 Task: Add Attachment from "Attach a link" to Card Card0000000112 in Board Board0000000028 in Workspace WS0000000010 in Trello. Add Cover Red to Card Card0000000112 in Board Board0000000028 in Workspace WS0000000010 in Trello. Add "Join Card" Button Button0000000112  to Card Card0000000112 in Board Board0000000028 in Workspace WS0000000010 in Trello. Add Description DS0000000112 to Card Card0000000112 in Board Board0000000028 in Workspace WS0000000010 in Trello. Add Comment CM0000000112 to Card Card0000000112 in Board Board0000000028 in Workspace WS0000000010 in Trello
Action: Mouse moved to (637, 80)
Screenshot: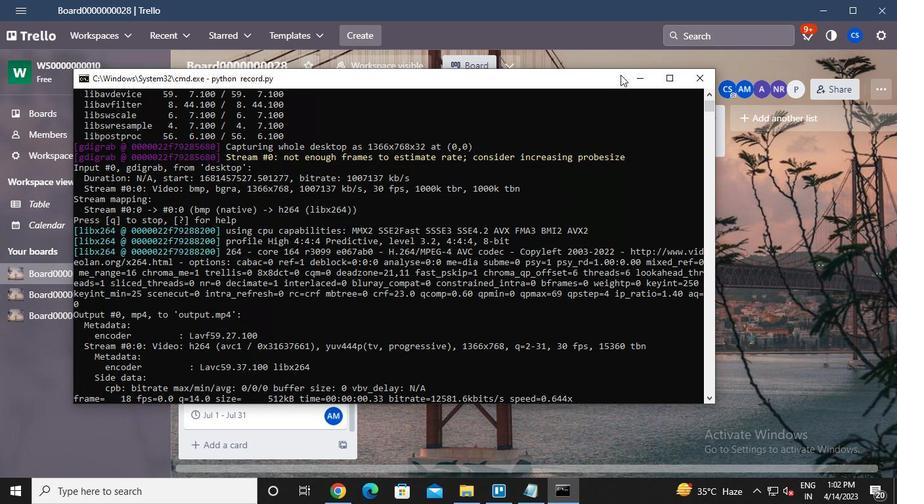 
Action: Mouse pressed left at (637, 80)
Screenshot: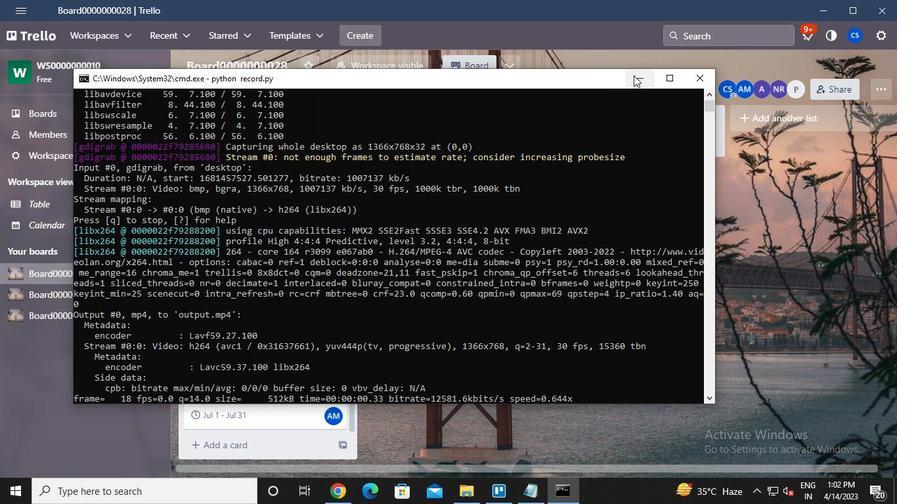 
Action: Mouse moved to (258, 385)
Screenshot: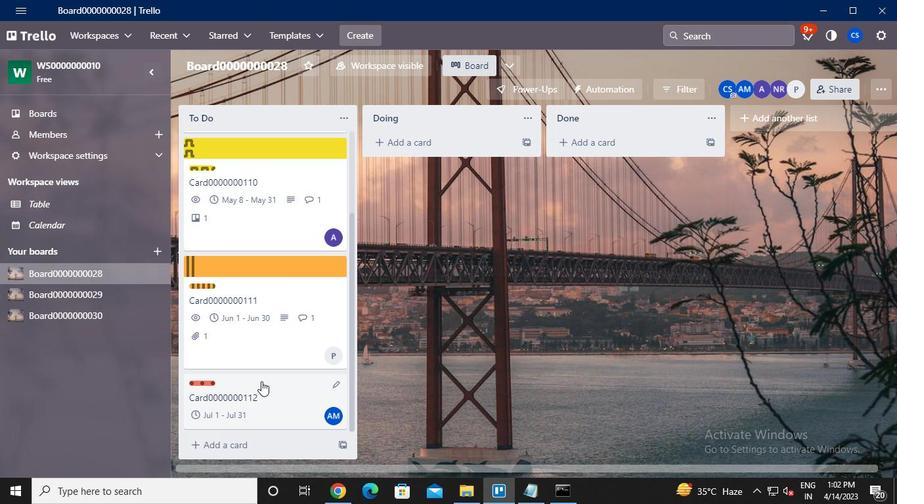 
Action: Mouse pressed left at (258, 385)
Screenshot: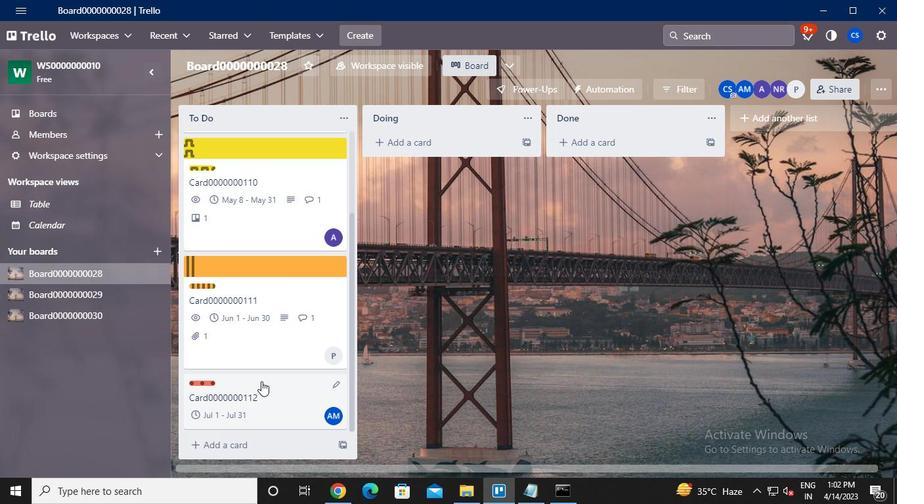 
Action: Mouse moved to (623, 272)
Screenshot: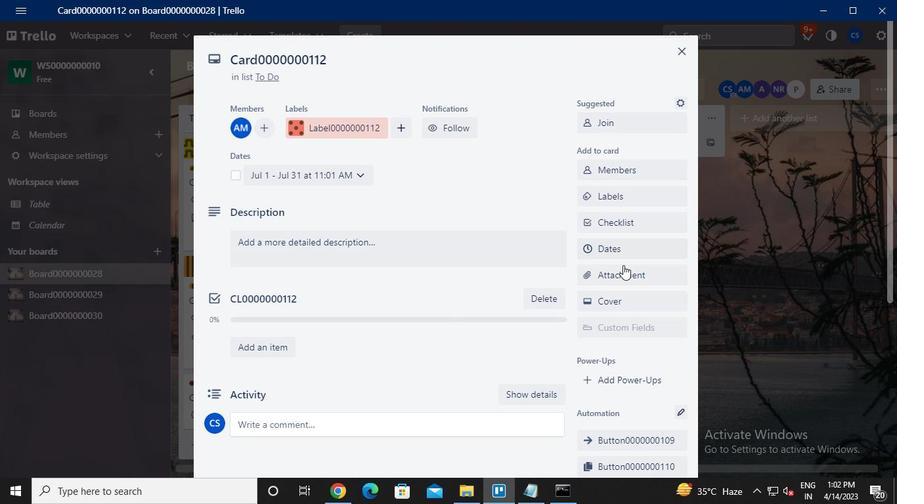 
Action: Mouse pressed left at (623, 272)
Screenshot: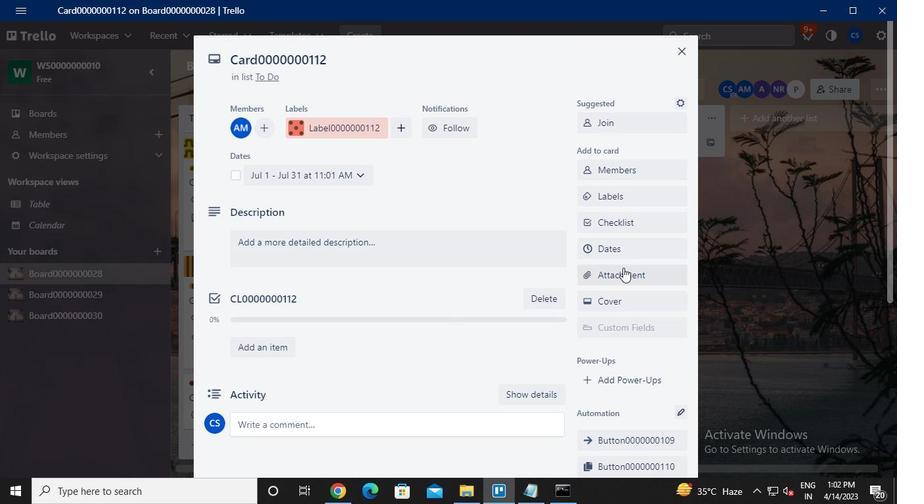 
Action: Mouse moved to (634, 282)
Screenshot: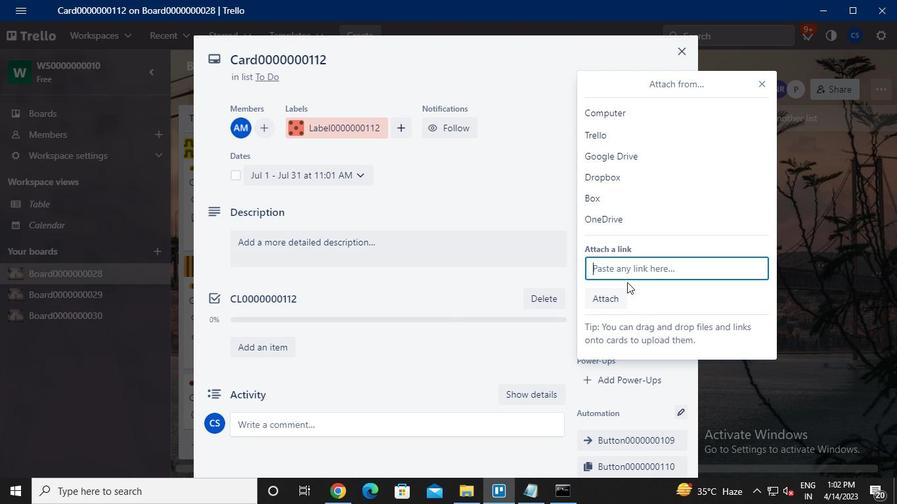 
Action: Keyboard Key.ctrl_l
Screenshot: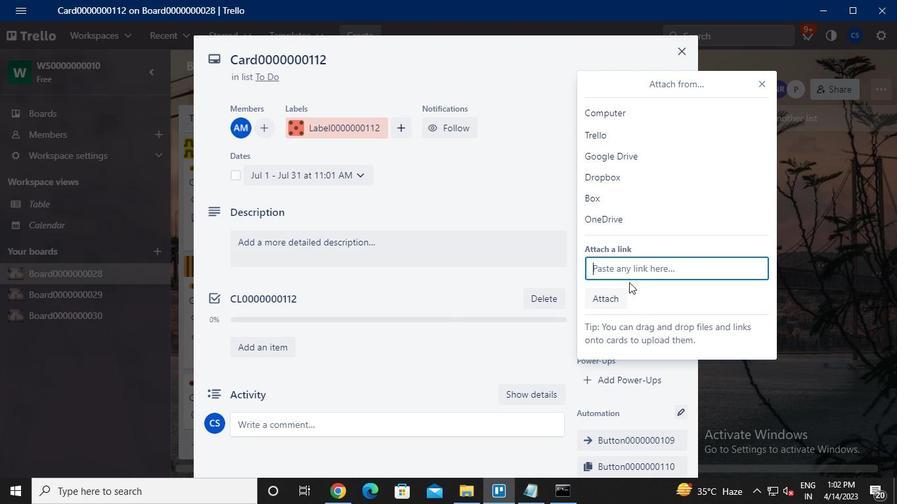 
Action: Keyboard Key.ctrl_l
Screenshot: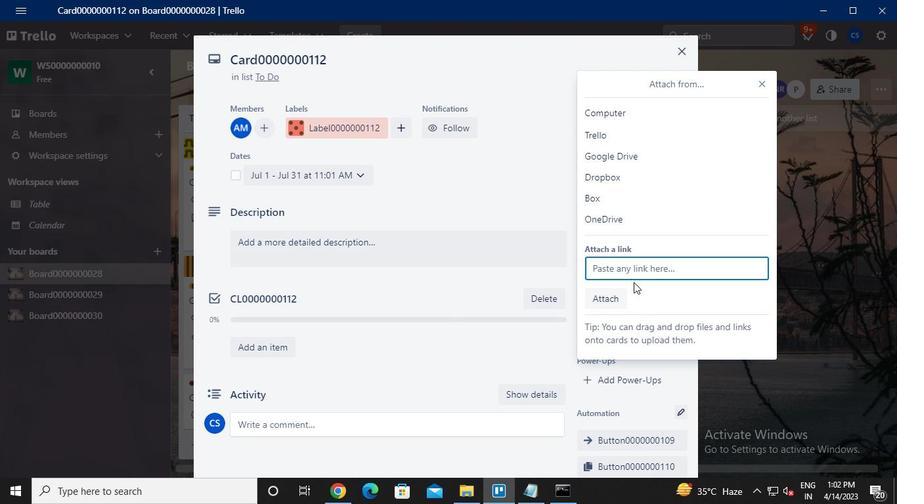 
Action: Keyboard Key.ctrl_l
Screenshot: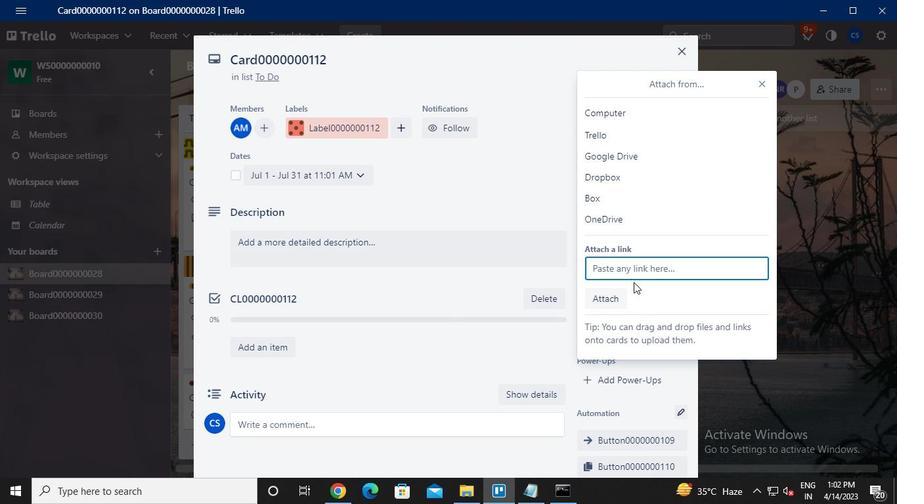 
Action: Keyboard \x16
Screenshot: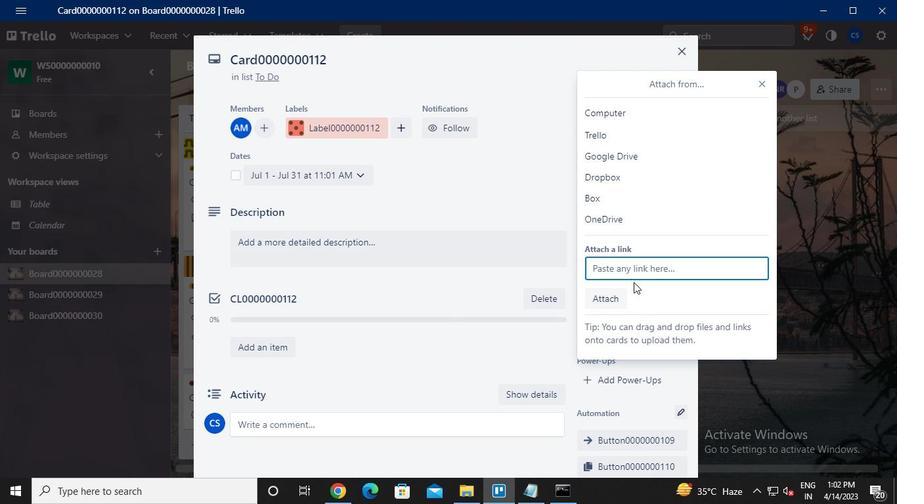 
Action: Mouse moved to (611, 342)
Screenshot: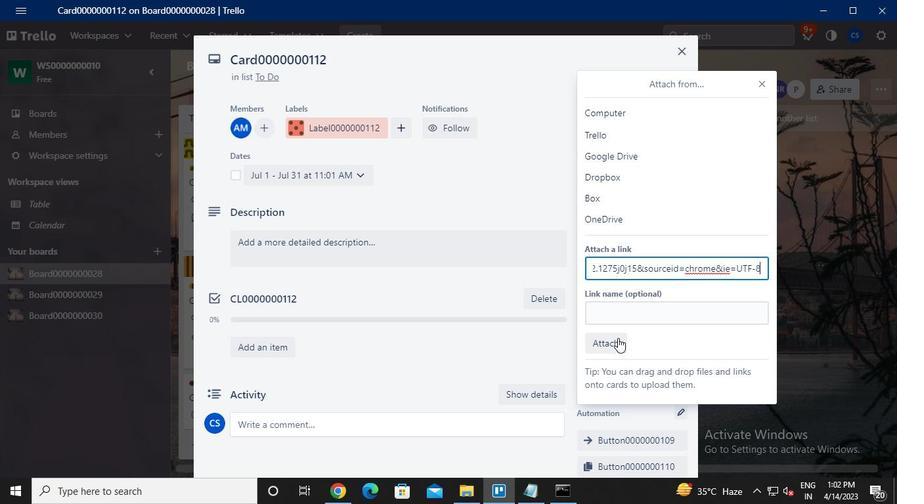 
Action: Mouse pressed left at (611, 342)
Screenshot: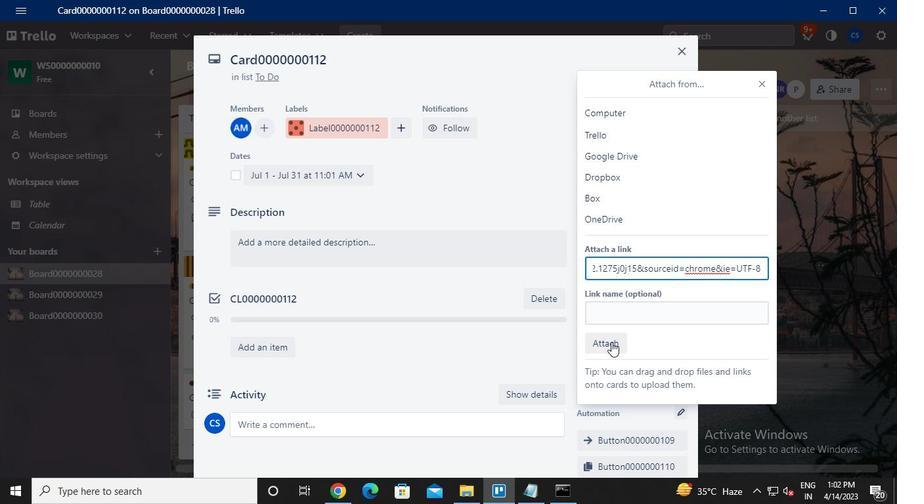 
Action: Mouse moved to (618, 296)
Screenshot: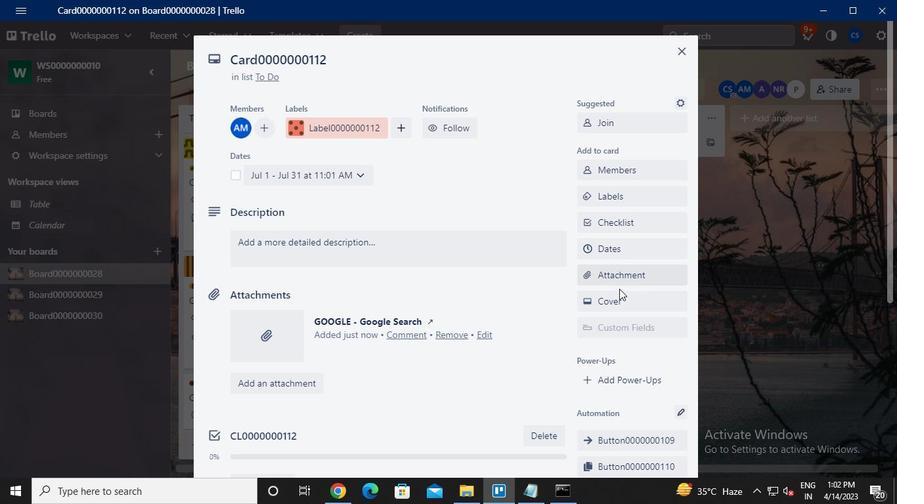 
Action: Mouse pressed left at (618, 296)
Screenshot: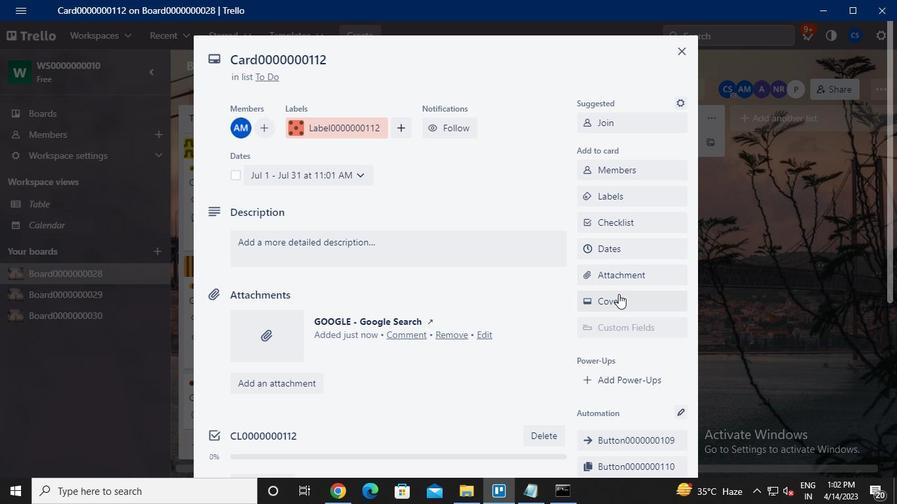 
Action: Mouse moved to (708, 216)
Screenshot: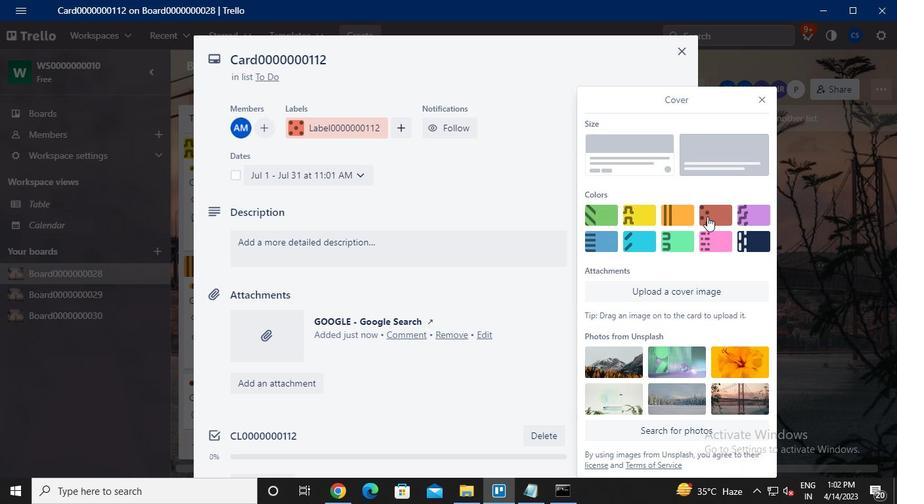 
Action: Mouse pressed left at (708, 216)
Screenshot: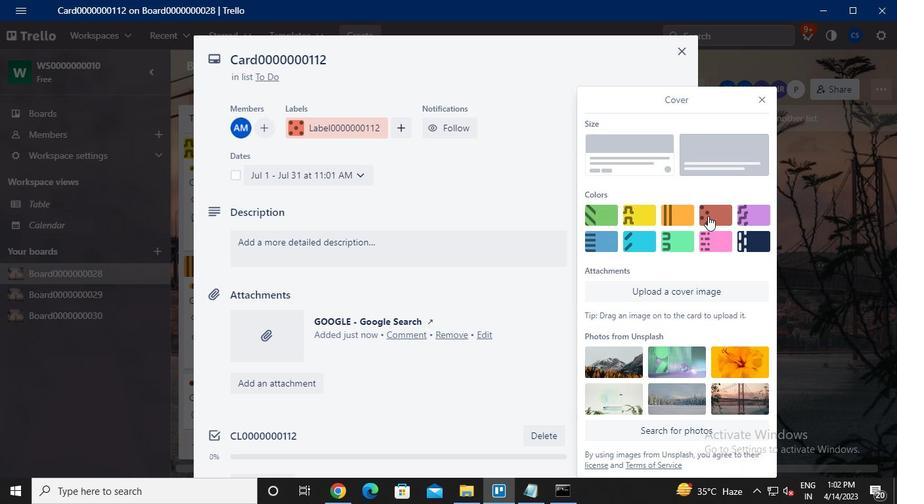 
Action: Mouse moved to (760, 74)
Screenshot: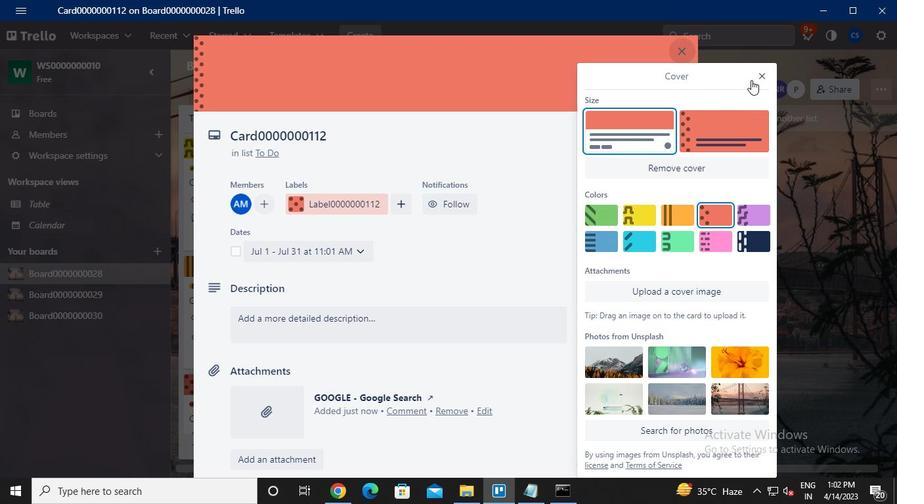 
Action: Mouse pressed left at (760, 74)
Screenshot: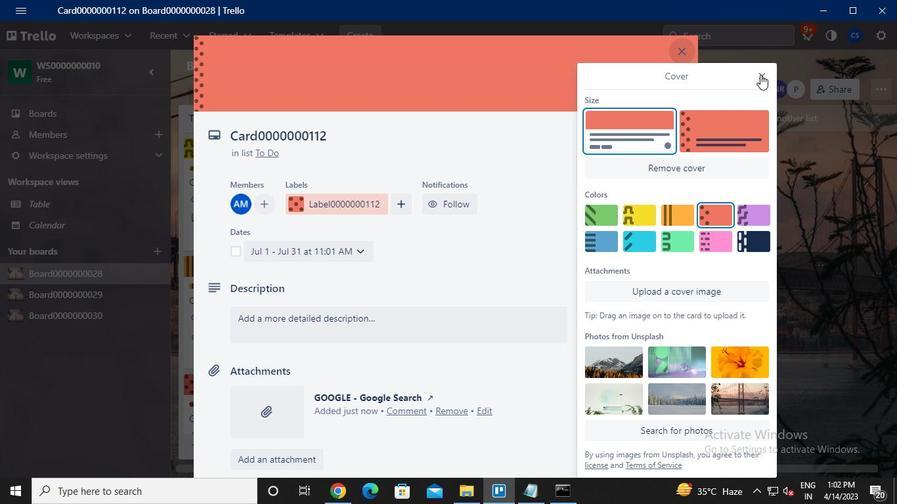 
Action: Mouse moved to (620, 305)
Screenshot: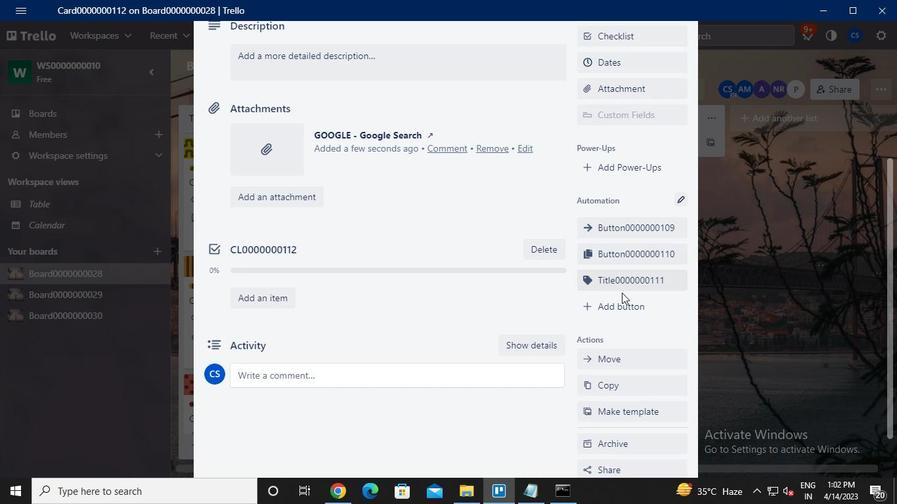 
Action: Mouse pressed left at (620, 305)
Screenshot: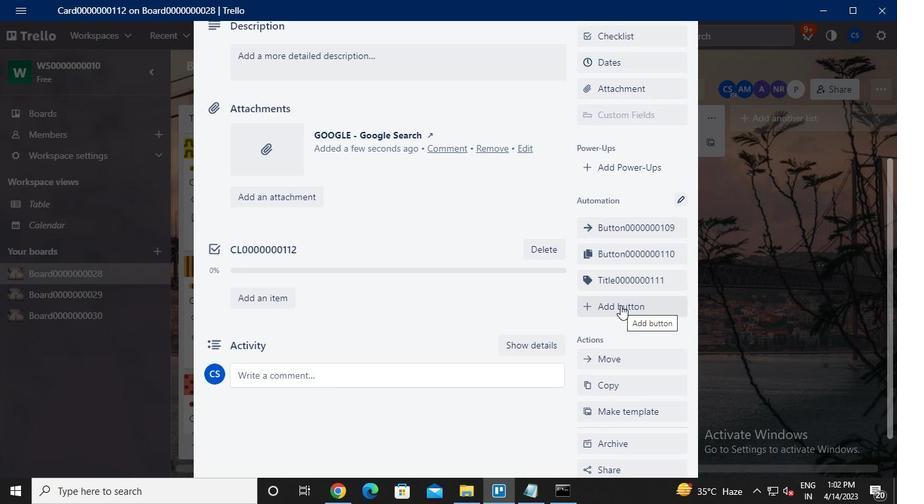 
Action: Mouse moved to (633, 200)
Screenshot: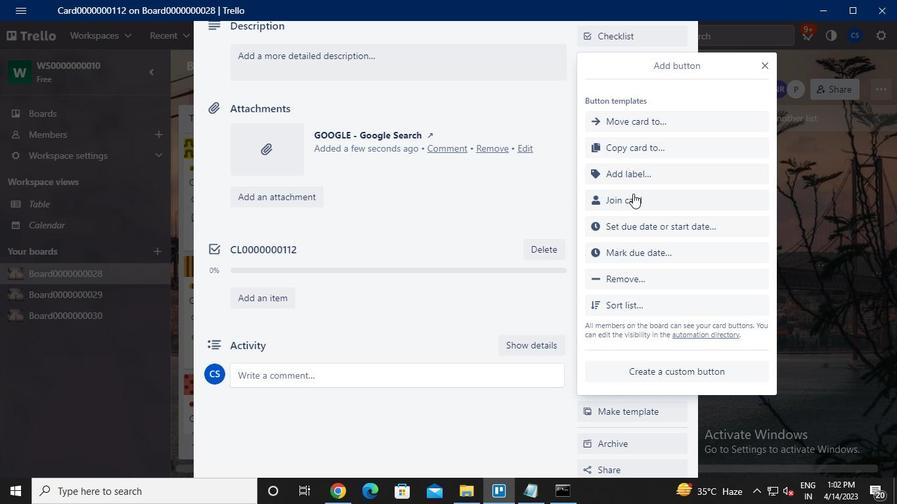 
Action: Mouse pressed left at (633, 200)
Screenshot: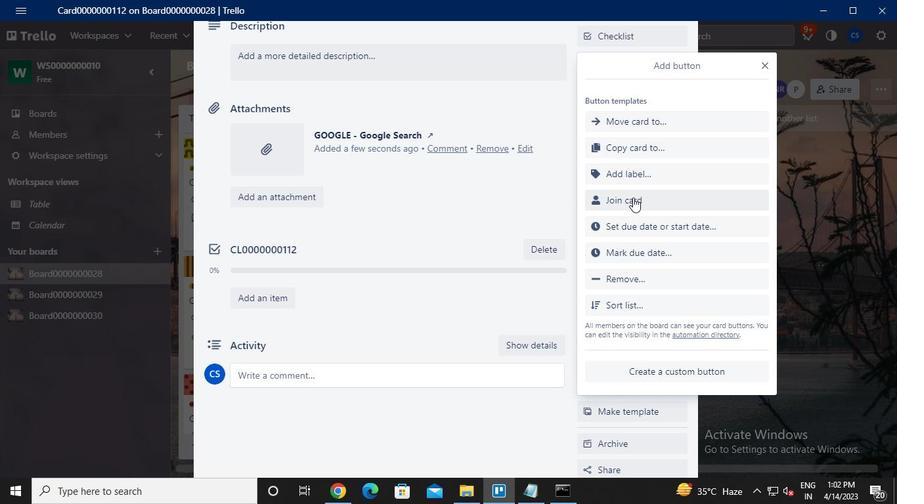
Action: Mouse moved to (704, 160)
Screenshot: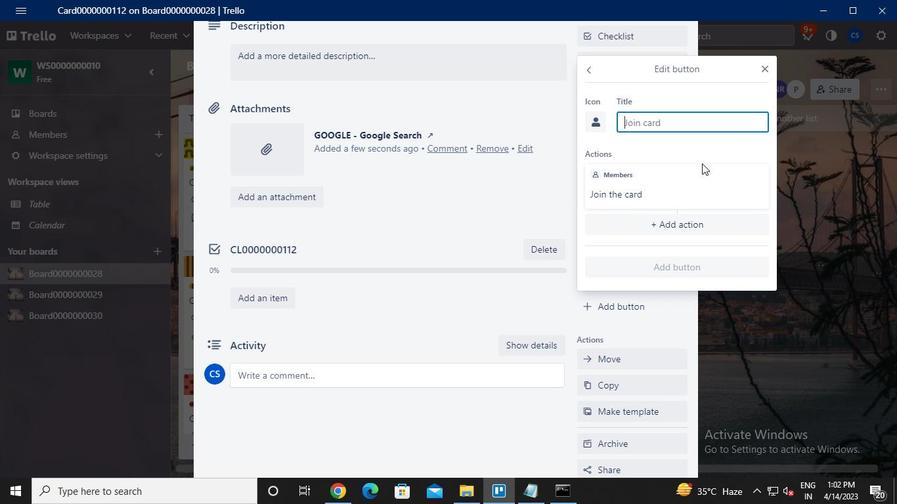 
Action: Keyboard Key.caps_lock
Screenshot: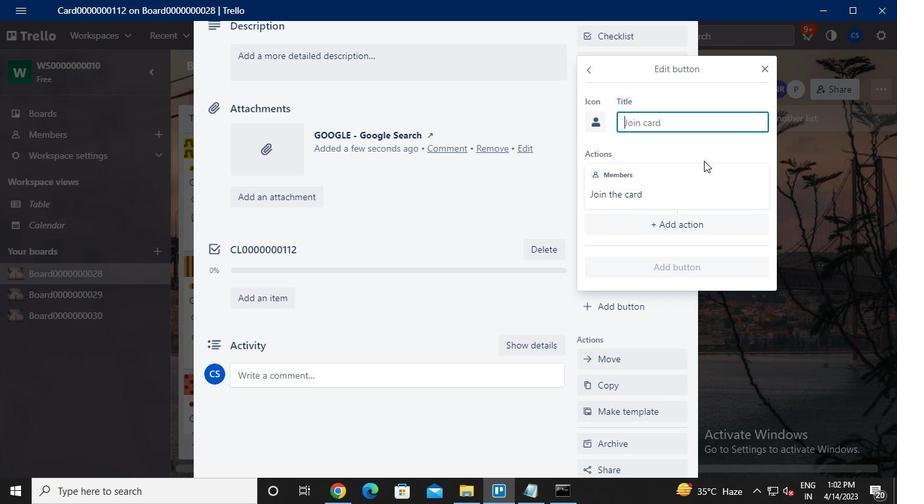 
Action: Keyboard Key.caps_lock
Screenshot: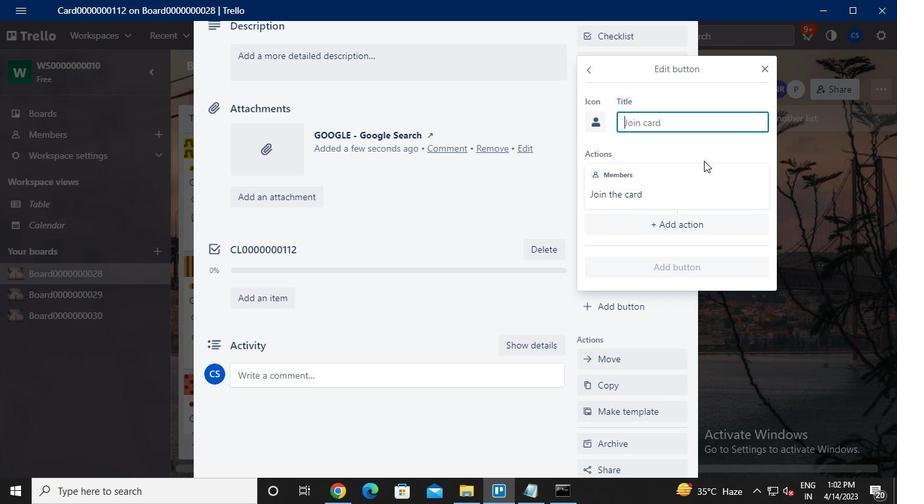 
Action: Keyboard b
Screenshot: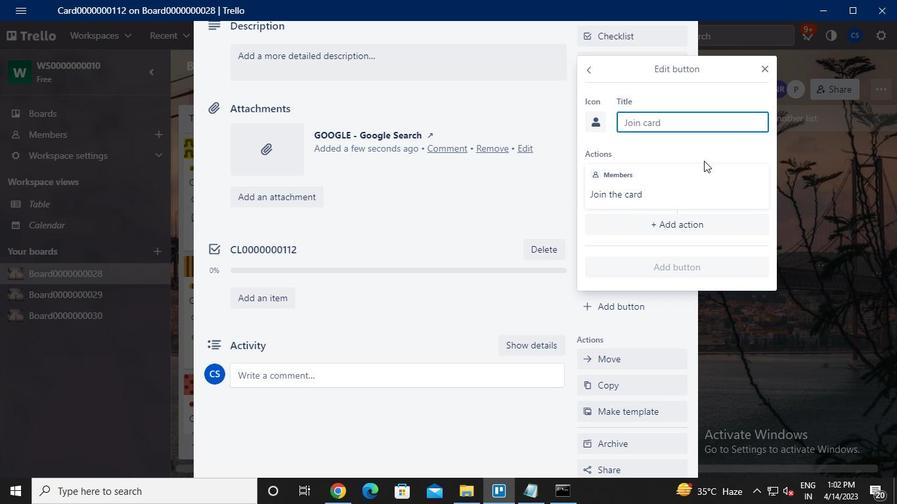
Action: Keyboard Key.caps_lock
Screenshot: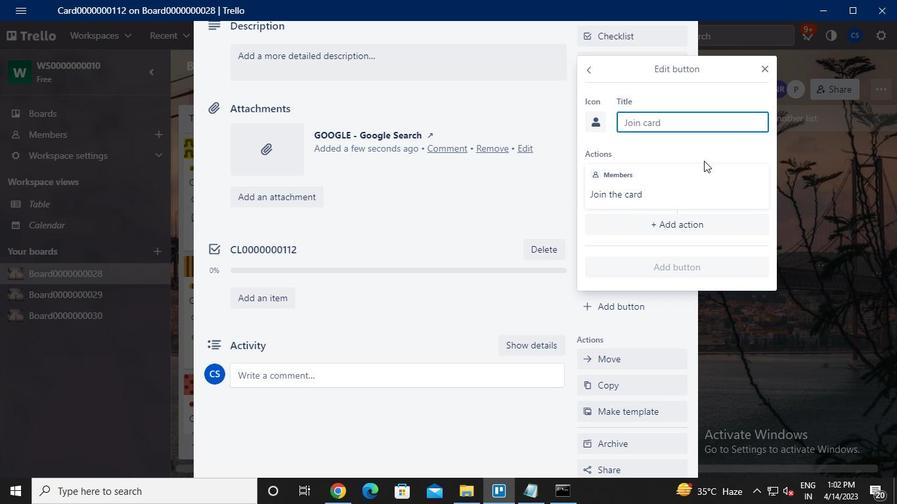 
Action: Keyboard u
Screenshot: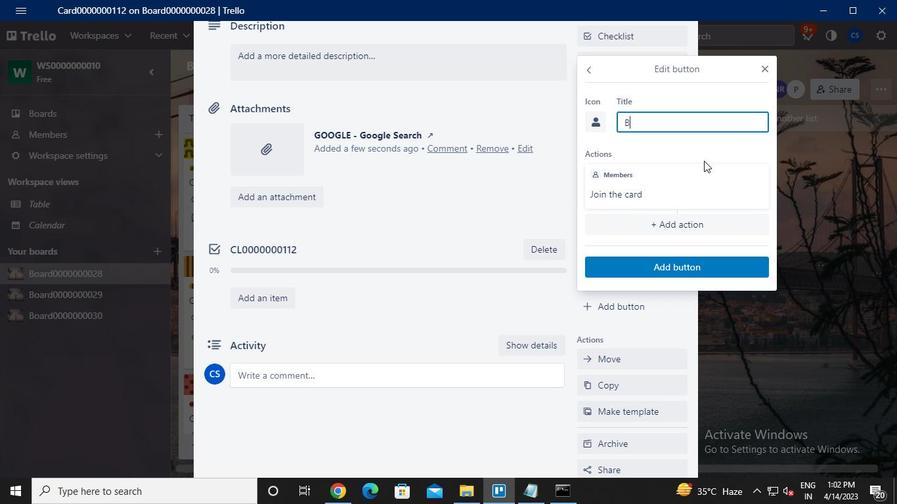 
Action: Keyboard t
Screenshot: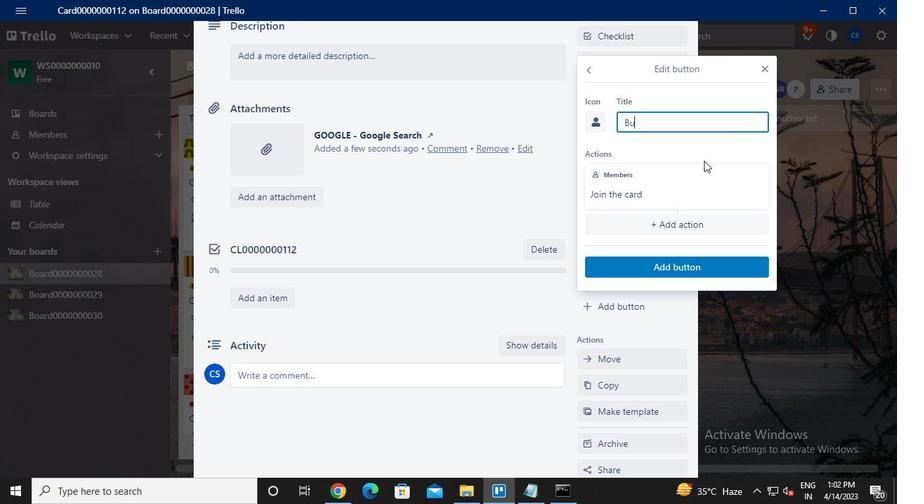 
Action: Keyboard t
Screenshot: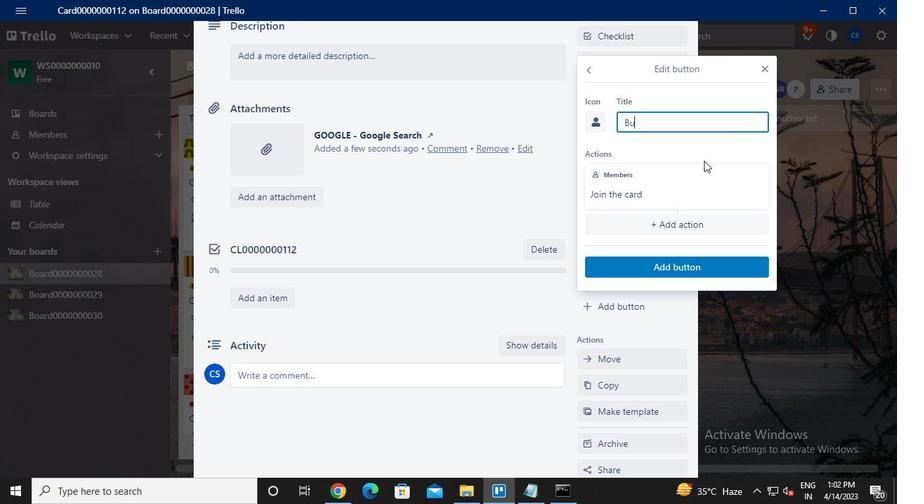 
Action: Keyboard o
Screenshot: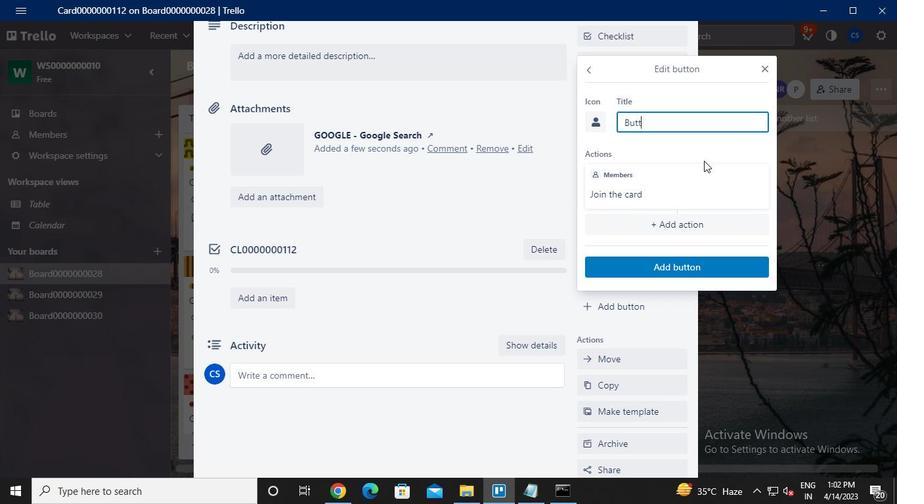 
Action: Keyboard n
Screenshot: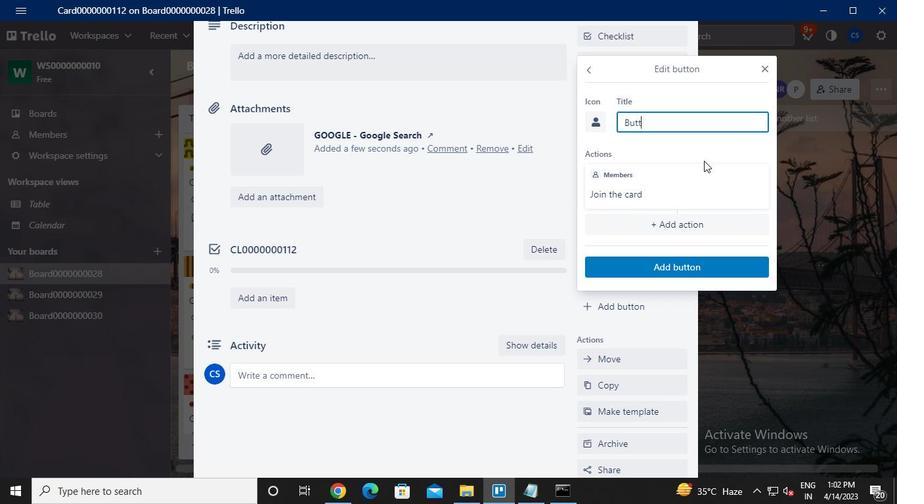 
Action: Keyboard <96>
Screenshot: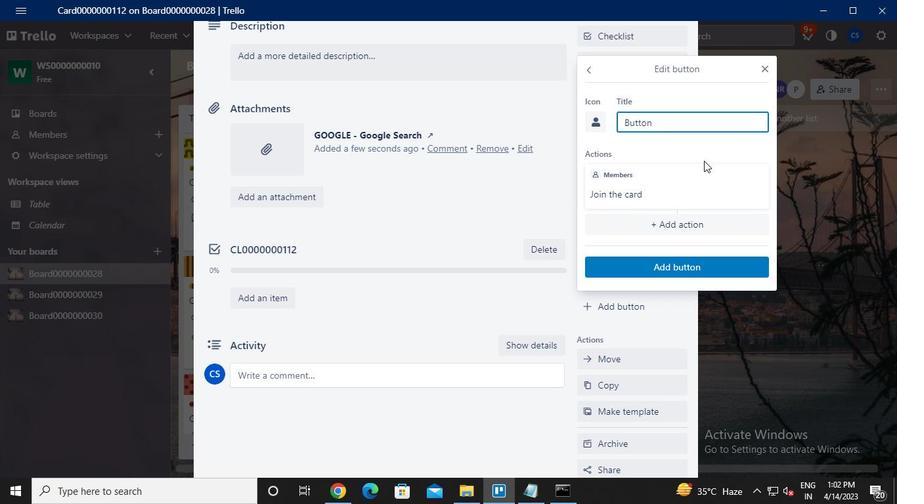
Action: Keyboard <96>
Screenshot: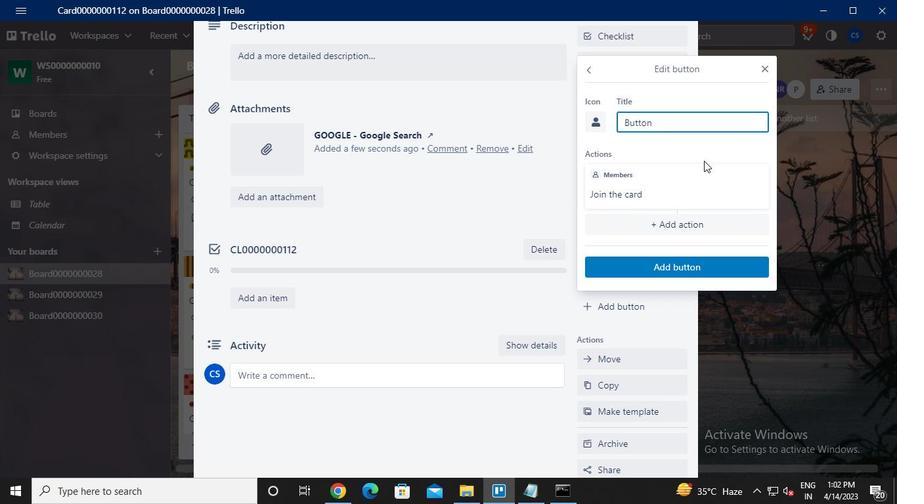 
Action: Keyboard <96>
Screenshot: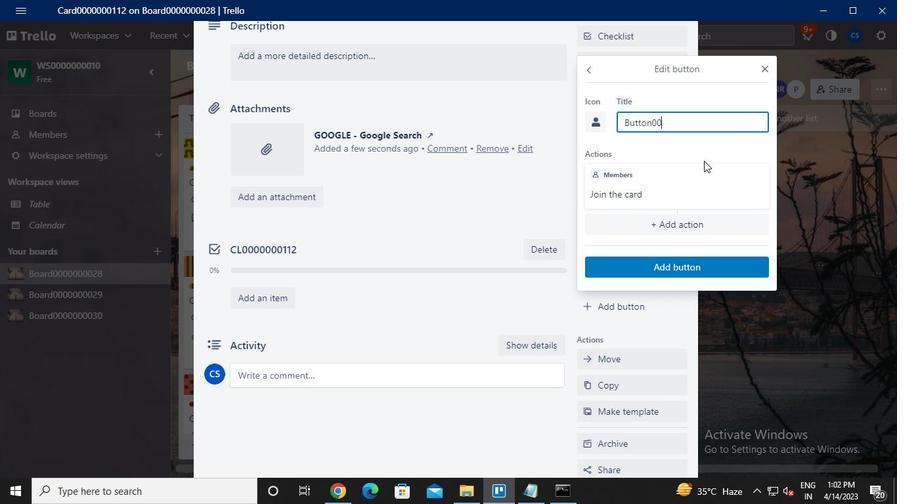 
Action: Keyboard <96>
Screenshot: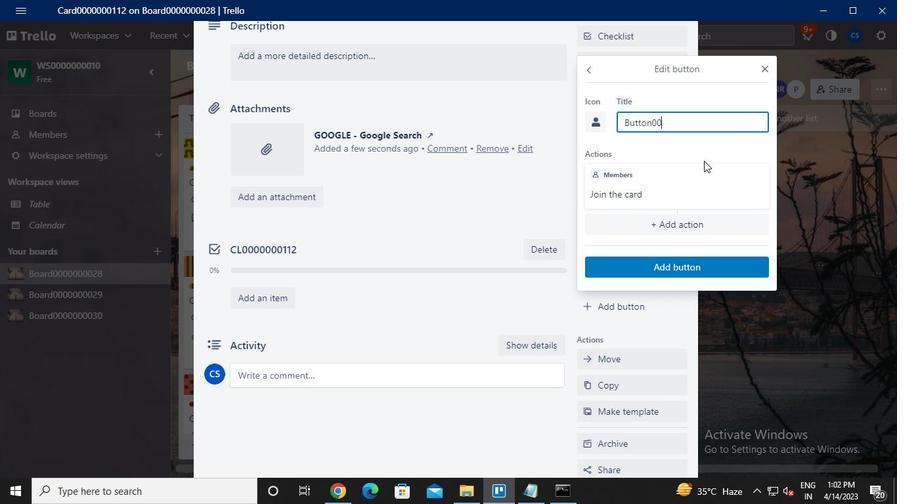 
Action: Keyboard <96>
Screenshot: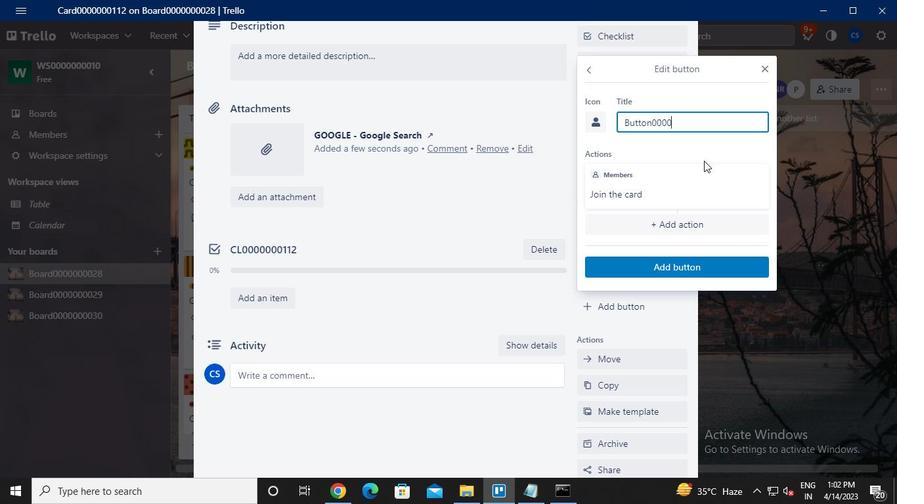 
Action: Keyboard <96>
Screenshot: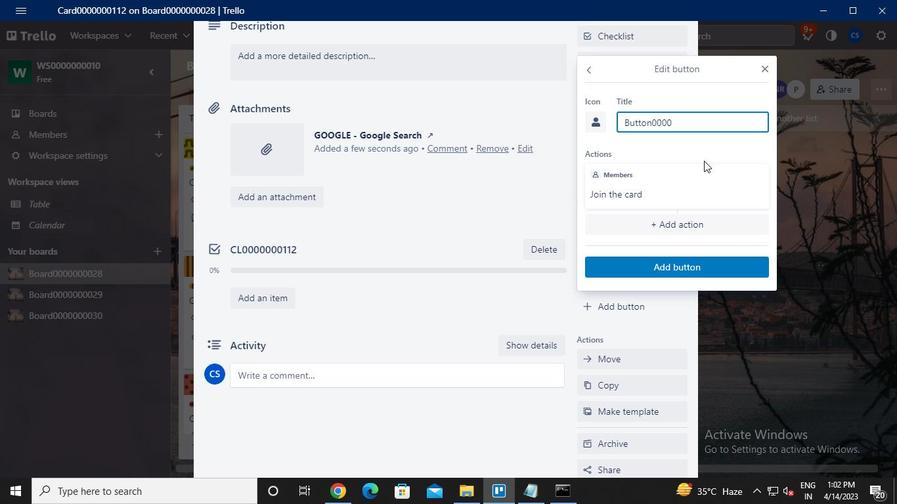 
Action: Keyboard <96>
Screenshot: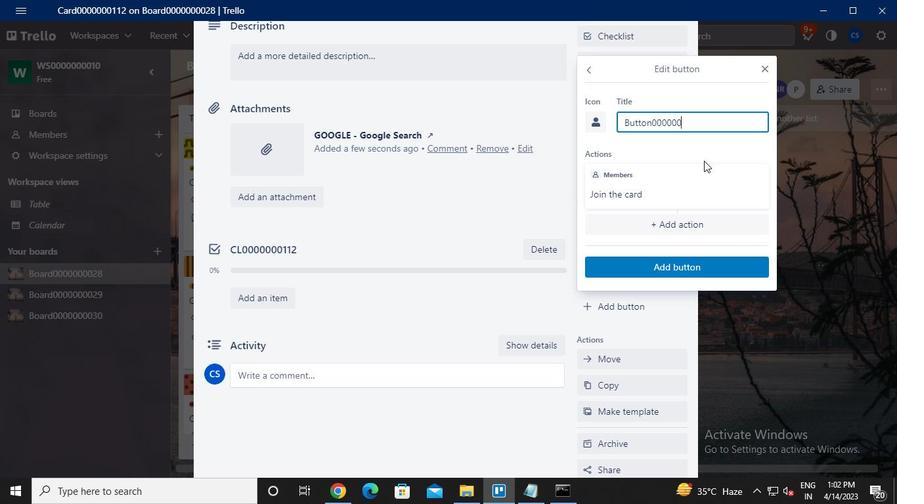 
Action: Keyboard <97>
Screenshot: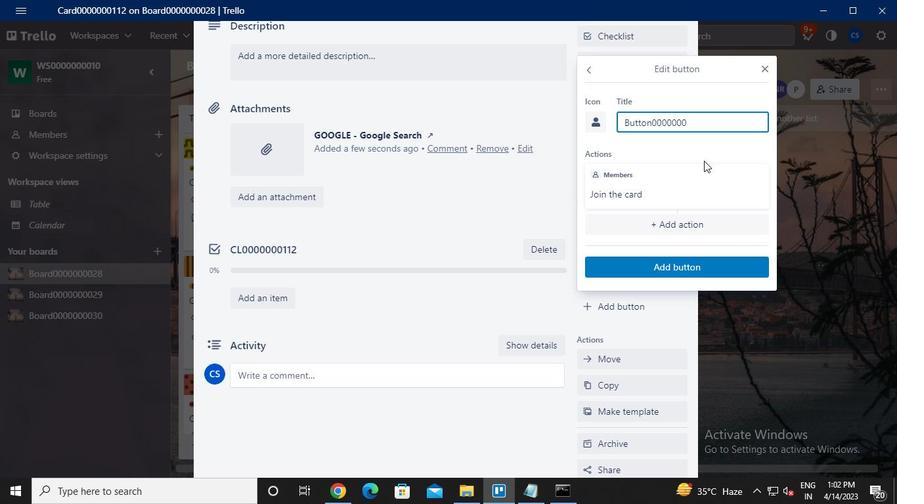 
Action: Keyboard <97>
Screenshot: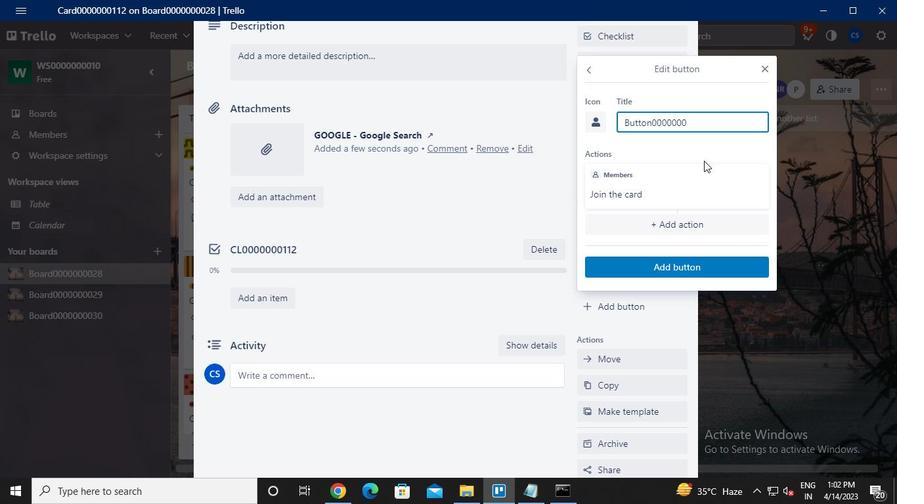 
Action: Keyboard <98>
Screenshot: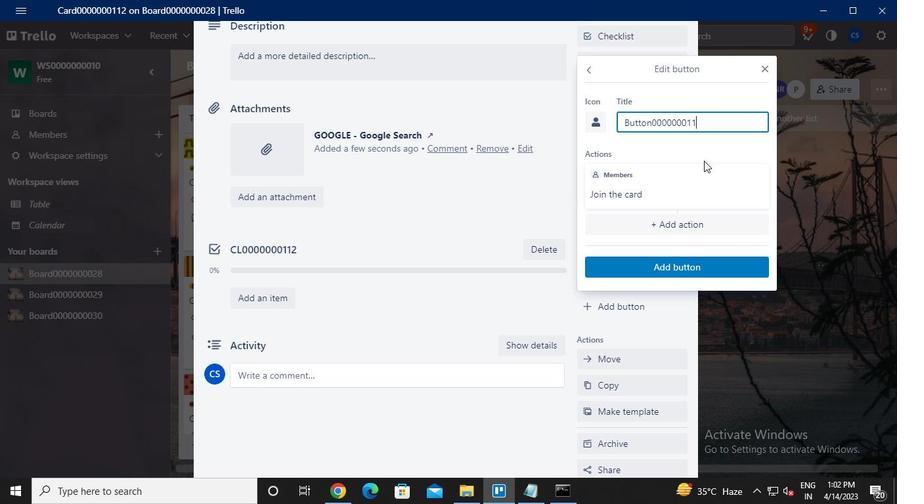 
Action: Mouse moved to (713, 268)
Screenshot: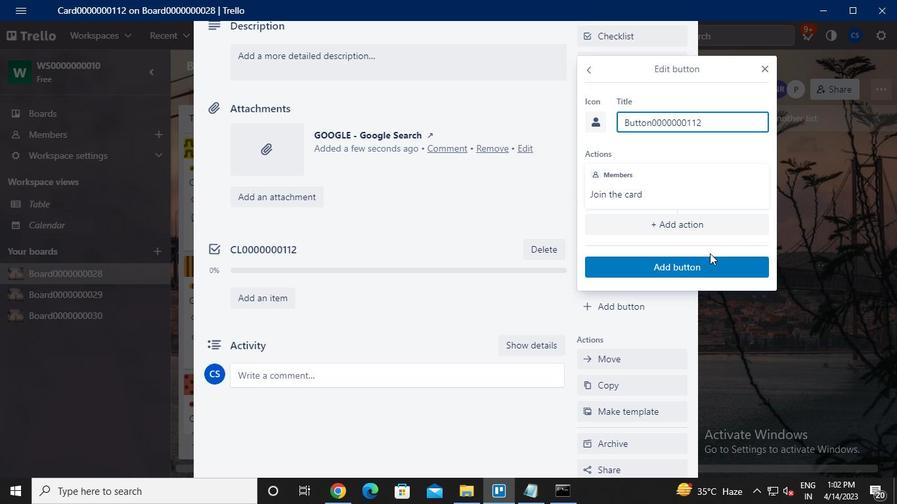 
Action: Mouse pressed left at (713, 268)
Screenshot: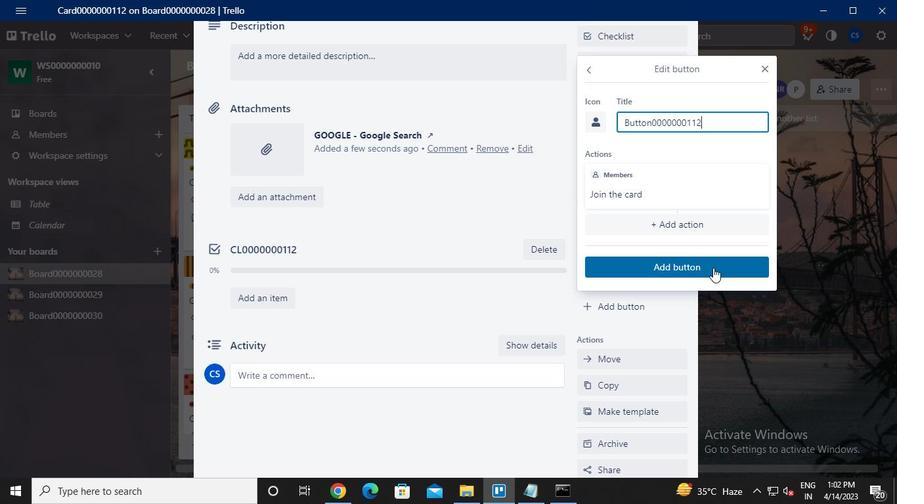 
Action: Mouse moved to (354, 188)
Screenshot: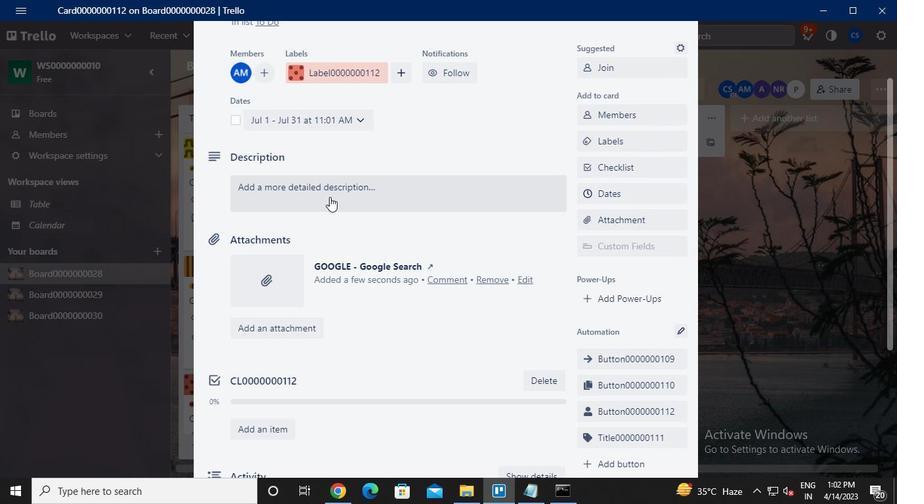 
Action: Mouse pressed left at (354, 188)
Screenshot: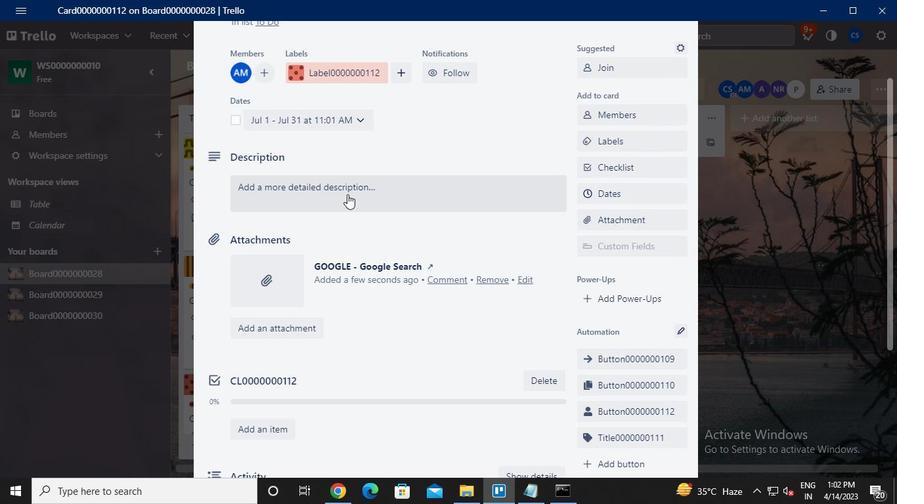 
Action: Mouse moved to (354, 187)
Screenshot: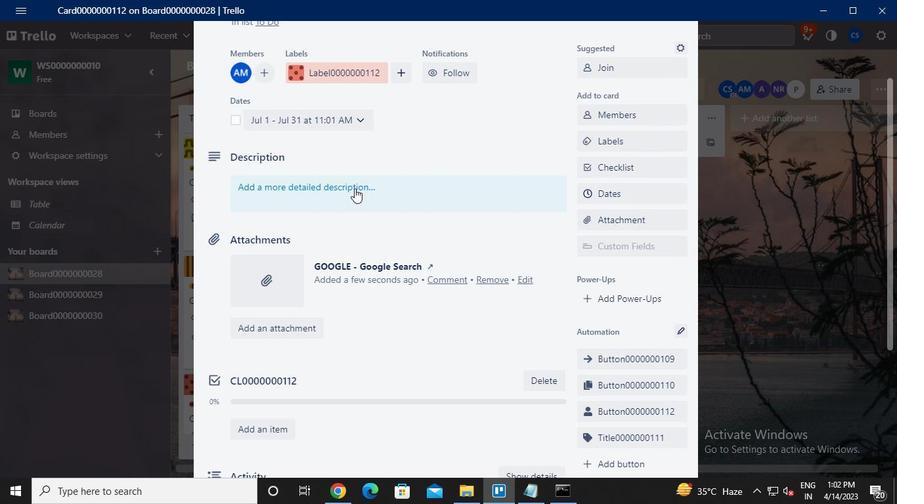 
Action: Keyboard Key.caps_lock
Screenshot: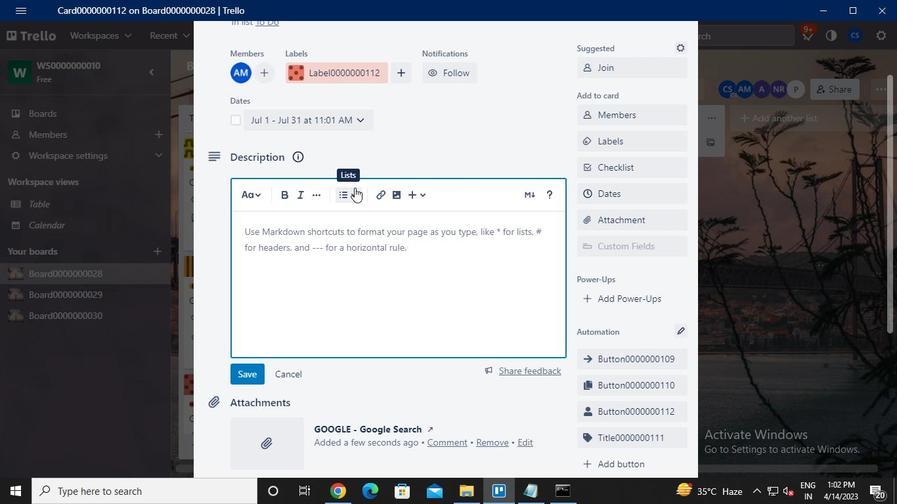 
Action: Keyboard d
Screenshot: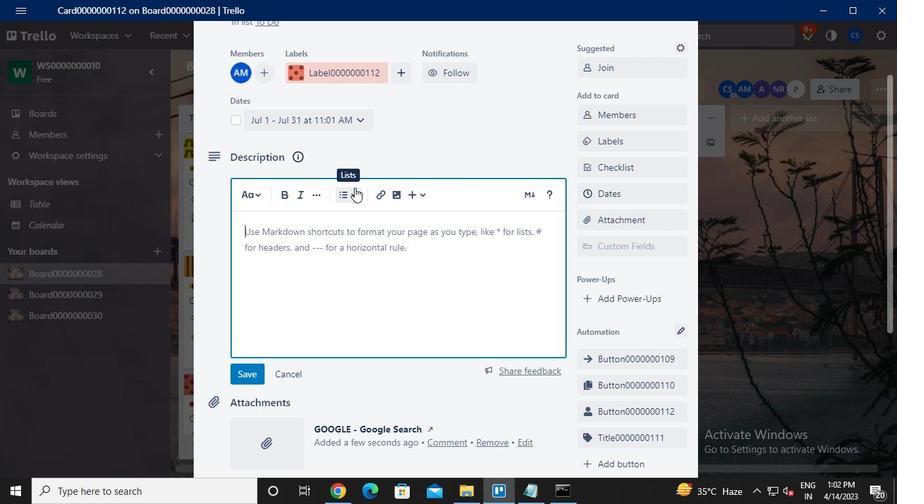 
Action: Keyboard s
Screenshot: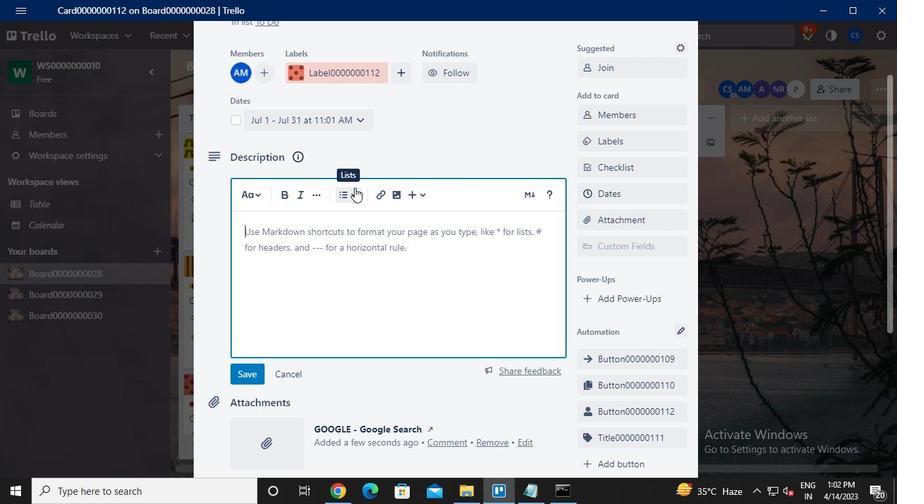 
Action: Keyboard <96>
Screenshot: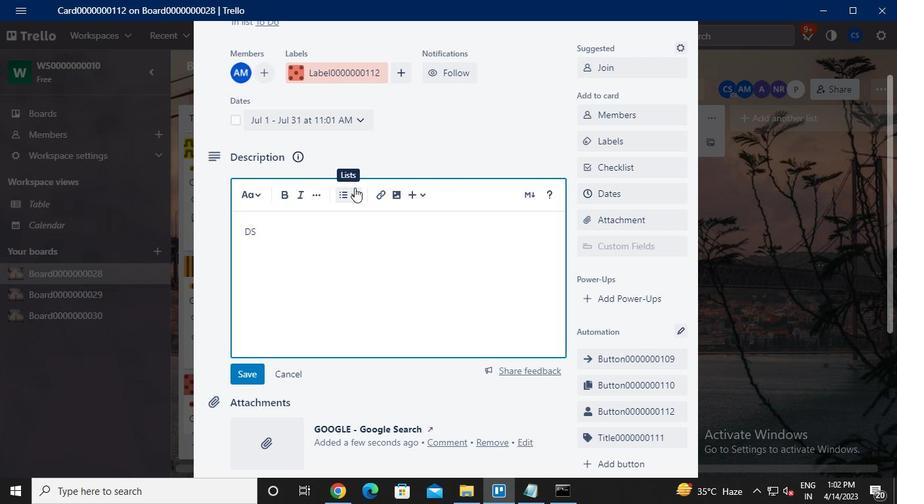 
Action: Keyboard <96>
Screenshot: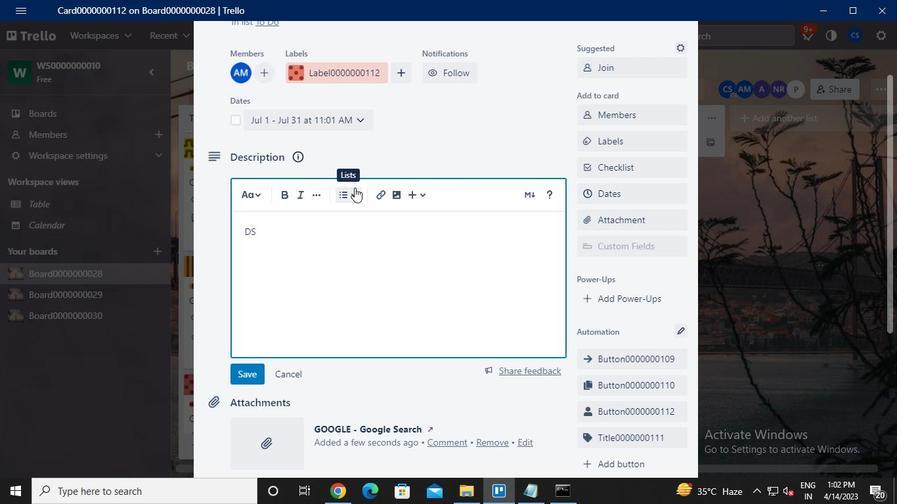 
Action: Keyboard <96>
Screenshot: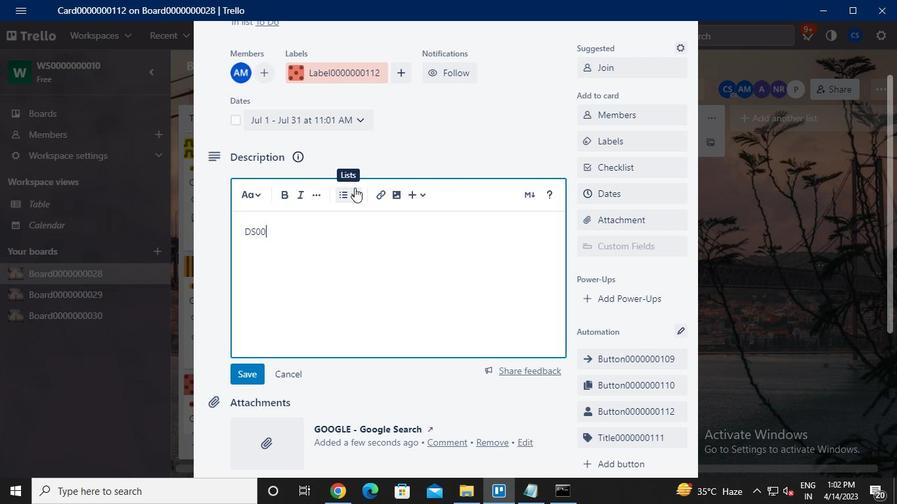 
Action: Keyboard <96>
Screenshot: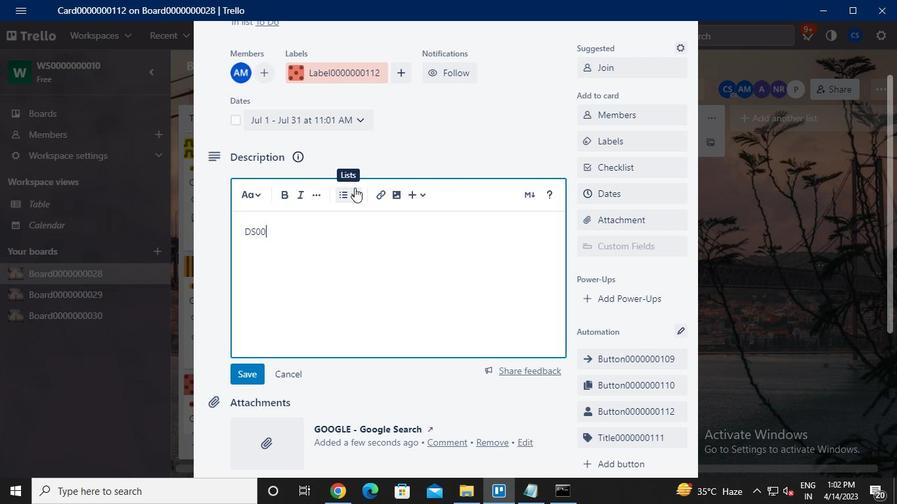 
Action: Keyboard <96>
Screenshot: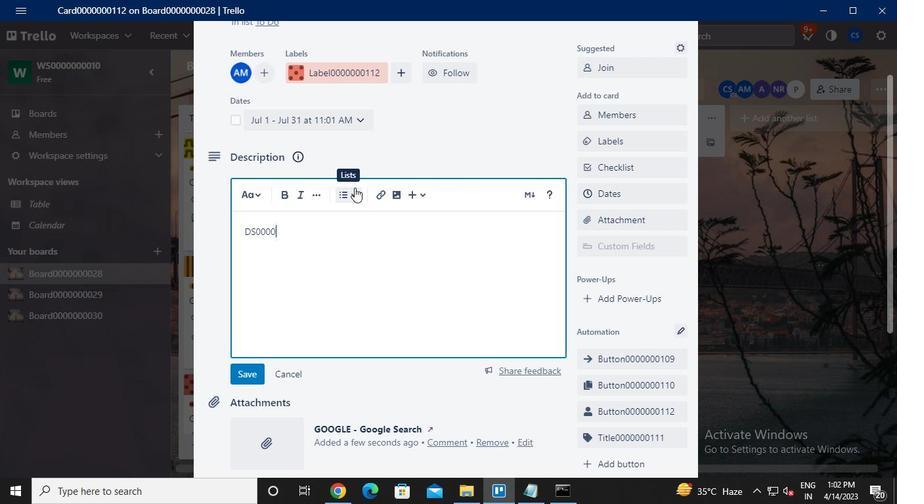 
Action: Keyboard <96>
Screenshot: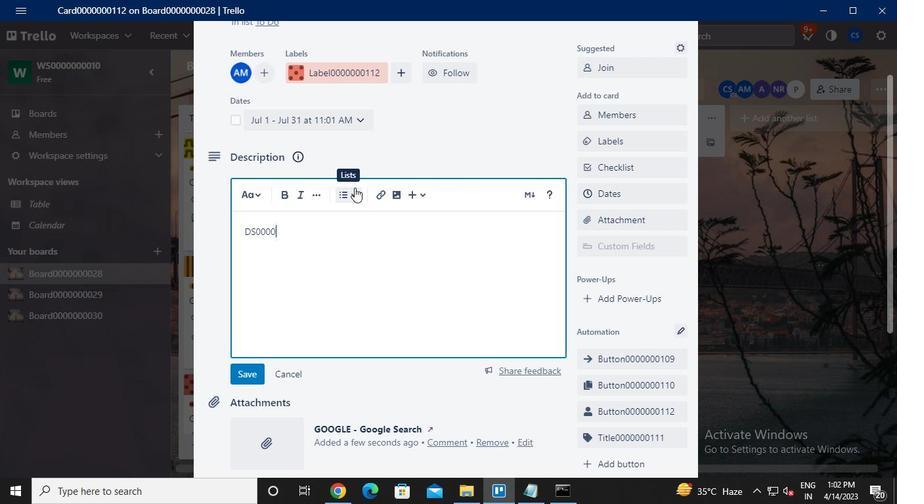 
Action: Keyboard <96>
Screenshot: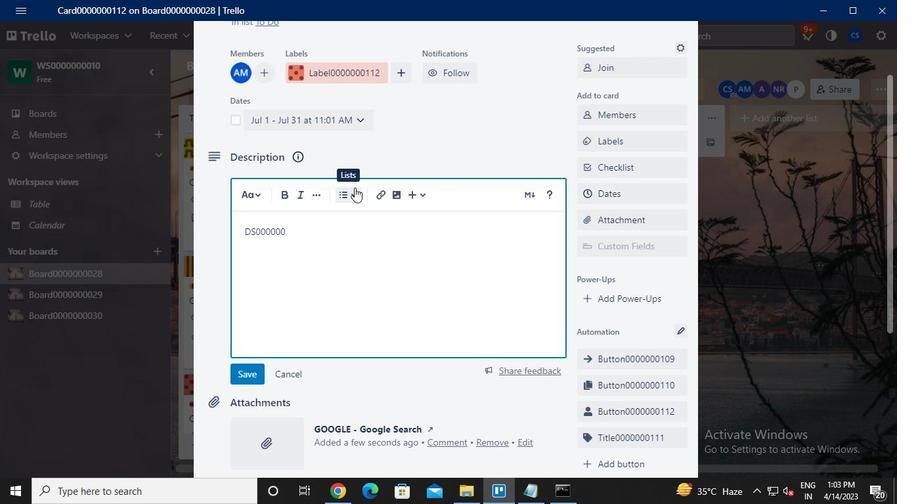 
Action: Keyboard <97>
Screenshot: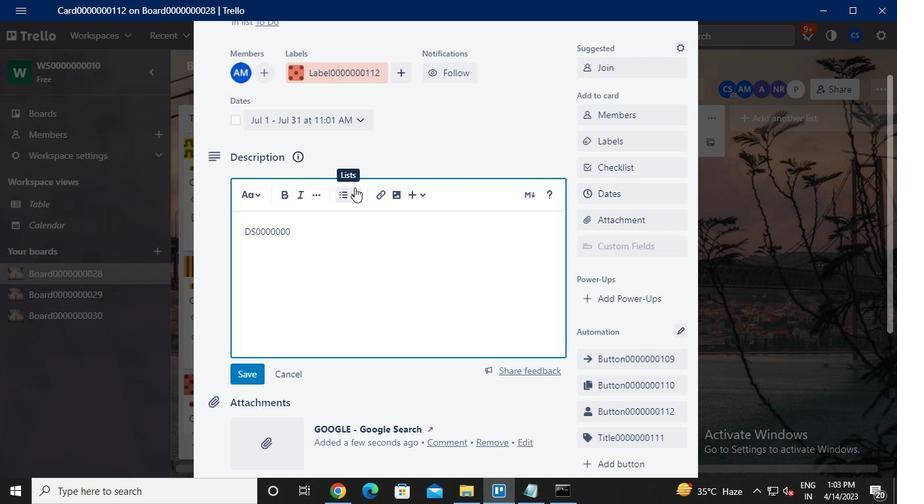 
Action: Keyboard <97>
Screenshot: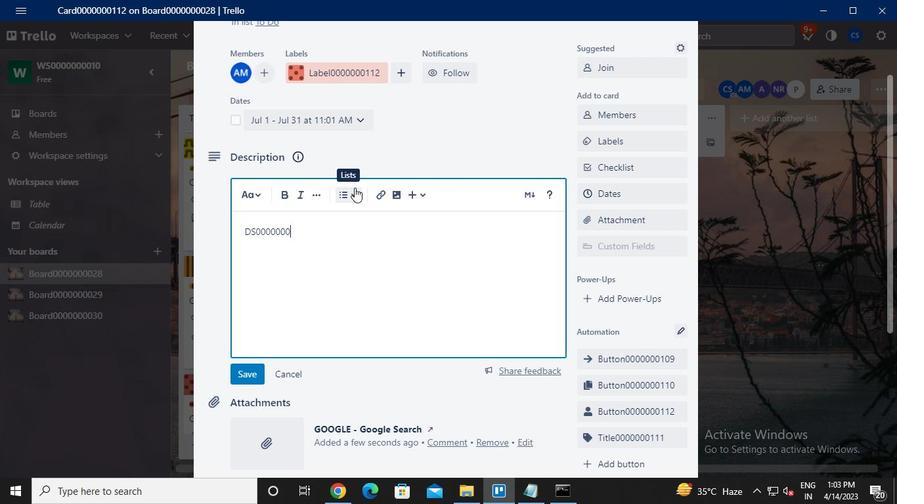 
Action: Keyboard <98>
Screenshot: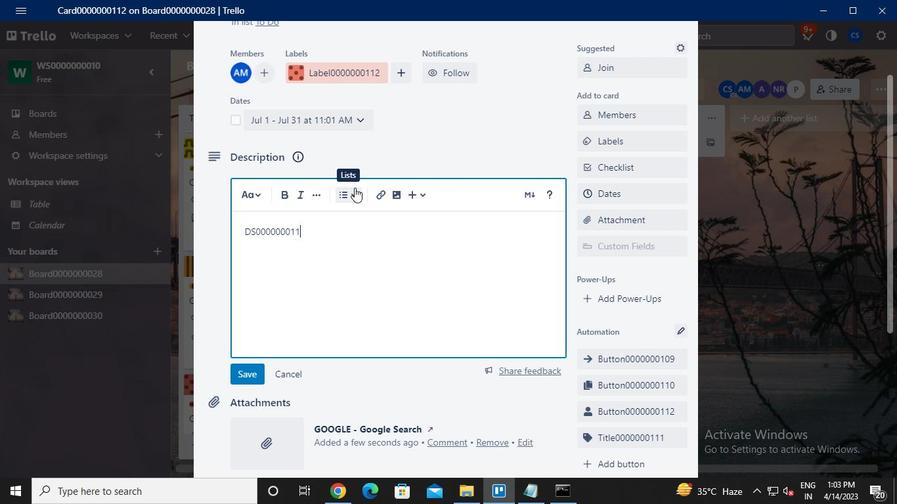 
Action: Mouse moved to (249, 375)
Screenshot: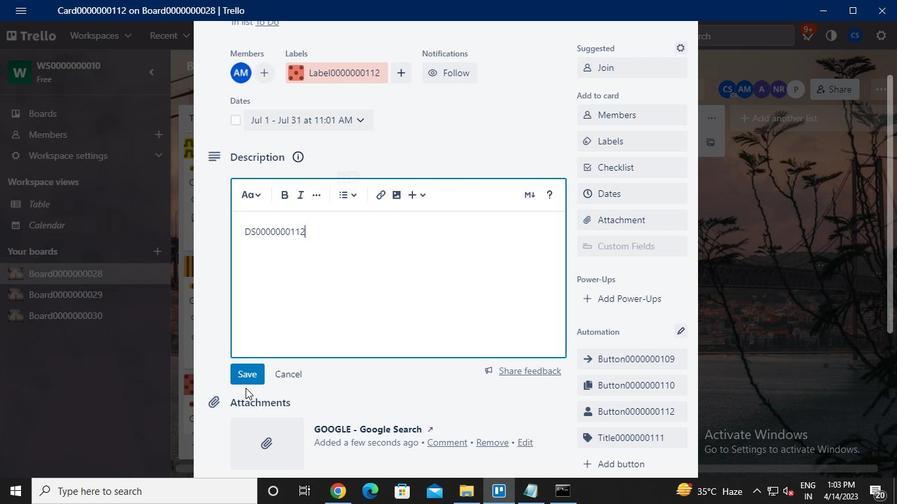 
Action: Mouse pressed left at (249, 375)
Screenshot: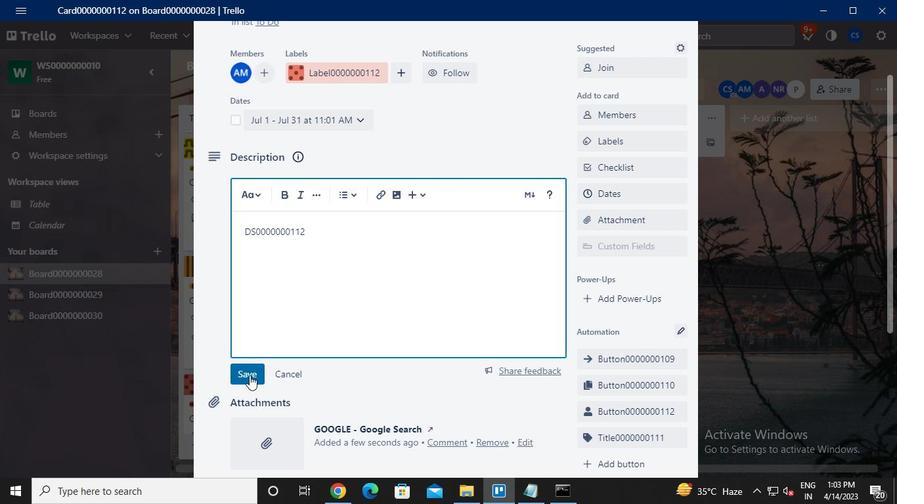 
Action: Mouse moved to (368, 252)
Screenshot: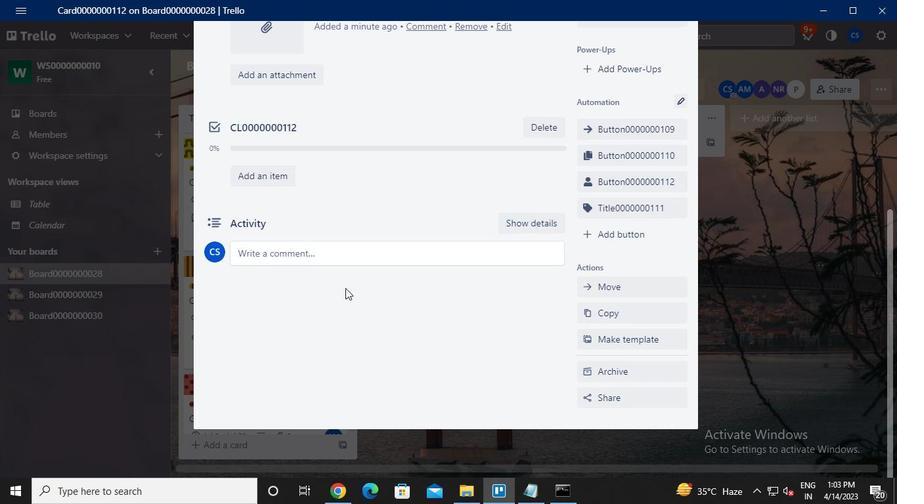 
Action: Mouse pressed left at (368, 252)
Screenshot: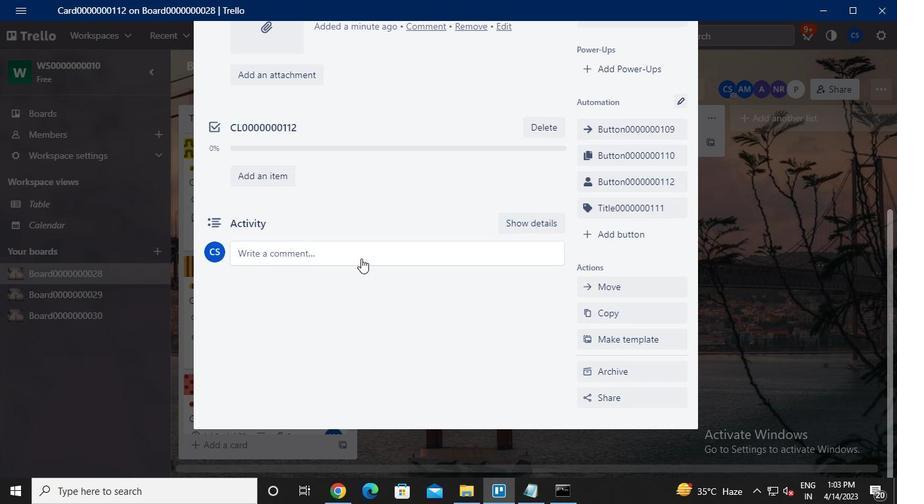 
Action: Keyboard c
Screenshot: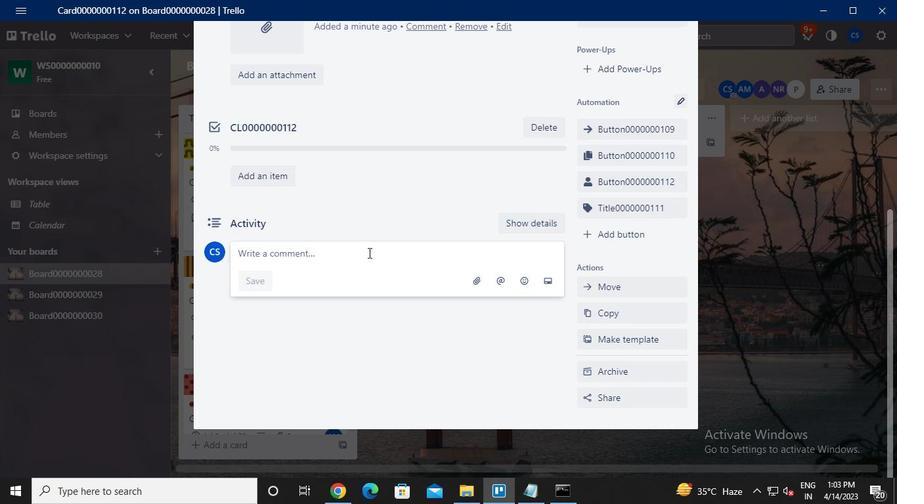 
Action: Keyboard m
Screenshot: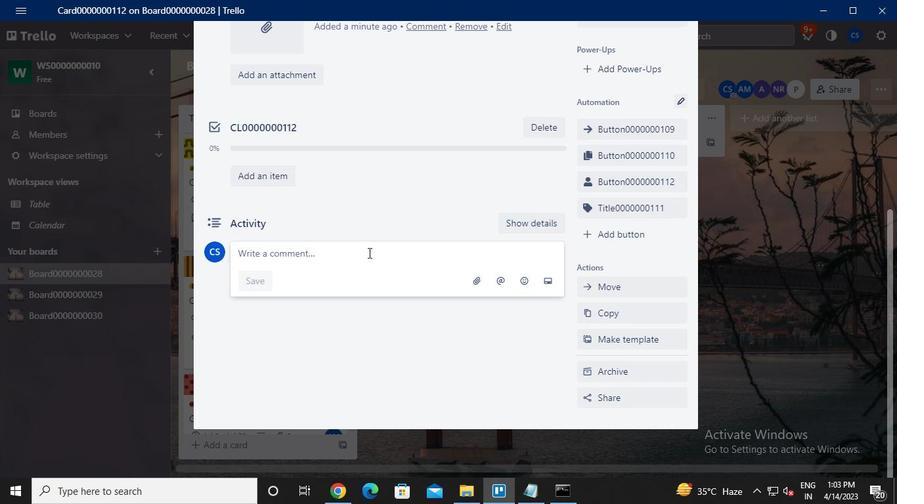 
Action: Mouse moved to (388, 241)
Screenshot: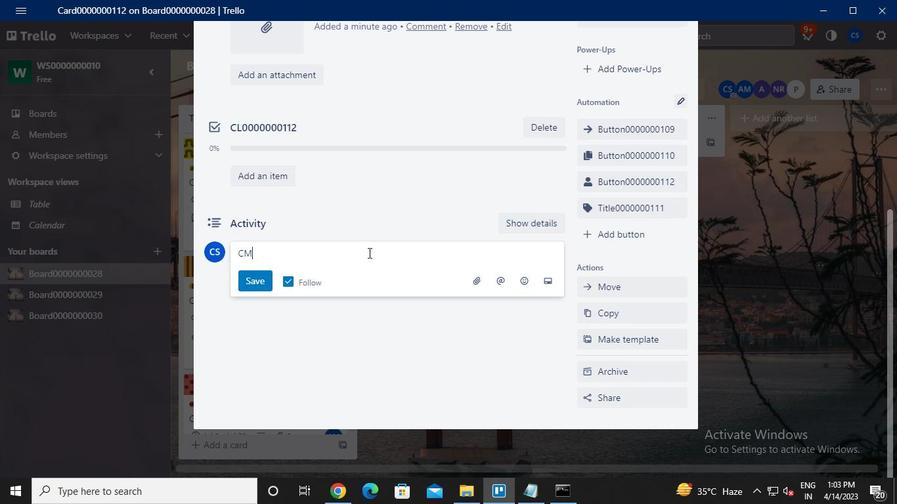 
Action: Keyboard <96>
Screenshot: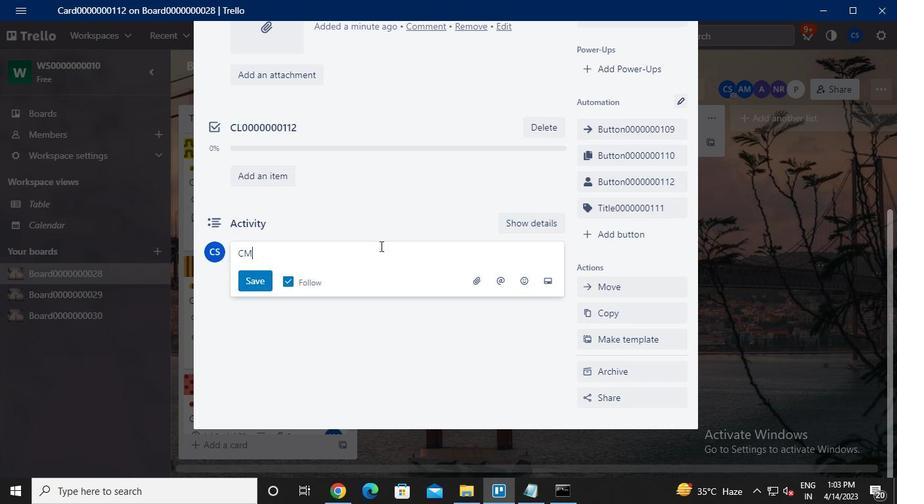 
Action: Keyboard <96>
Screenshot: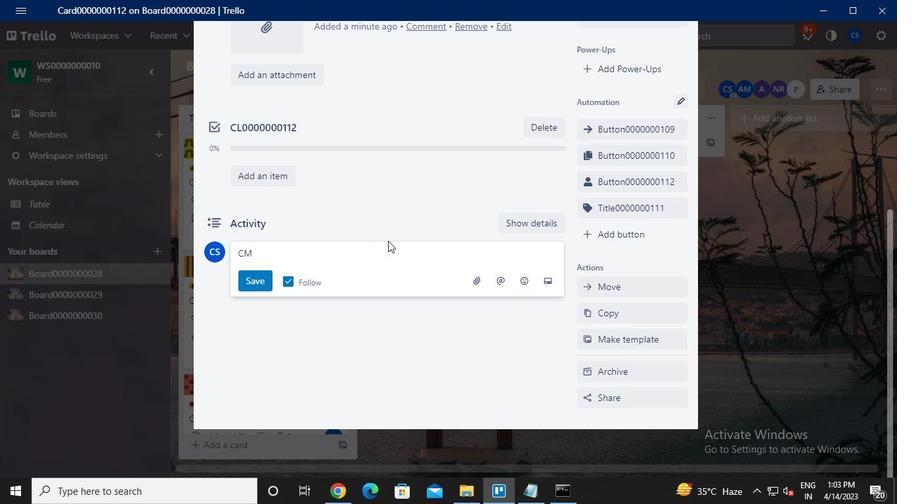 
Action: Keyboard <96>
Screenshot: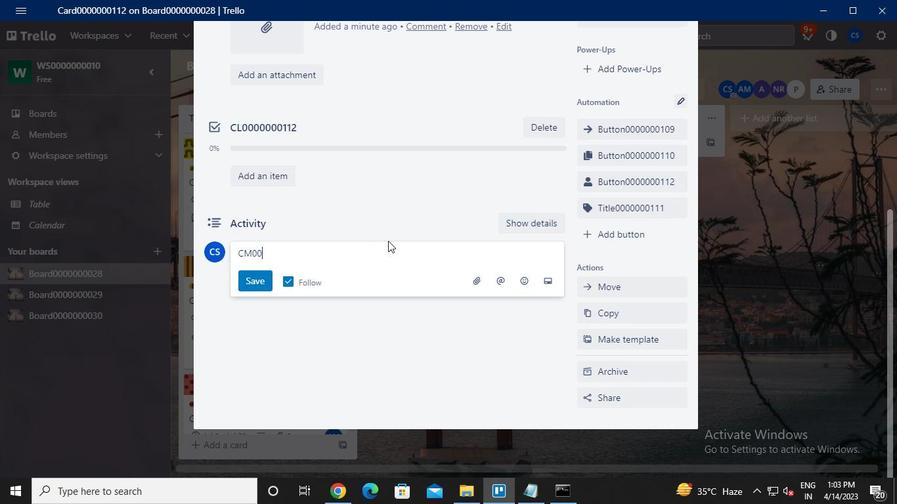 
Action: Keyboard <96>
Screenshot: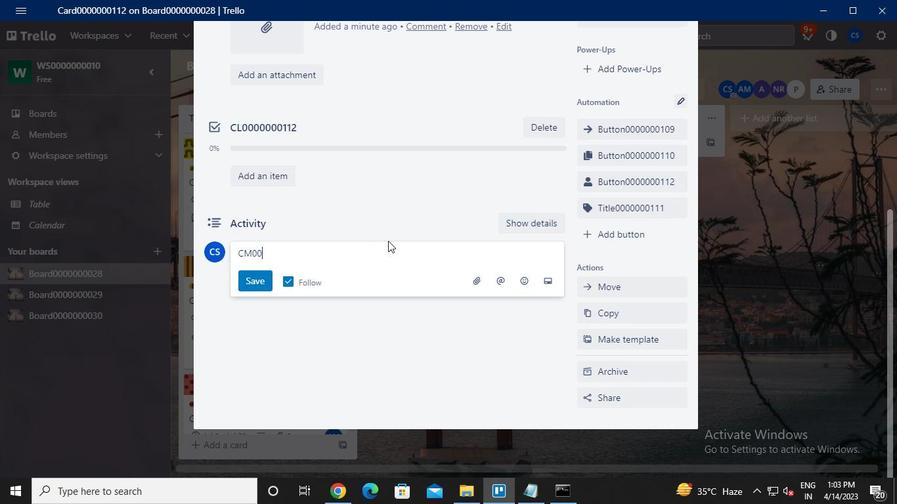 
Action: Keyboard <96>
Screenshot: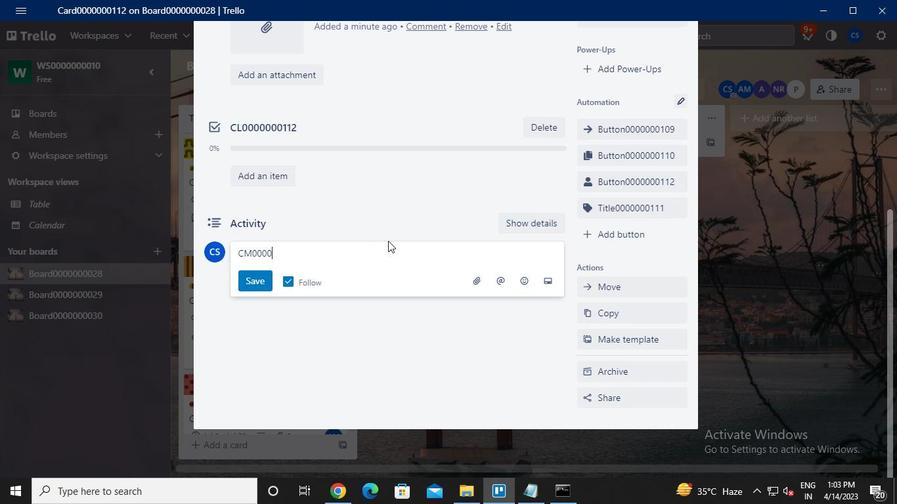 
Action: Keyboard <96>
Screenshot: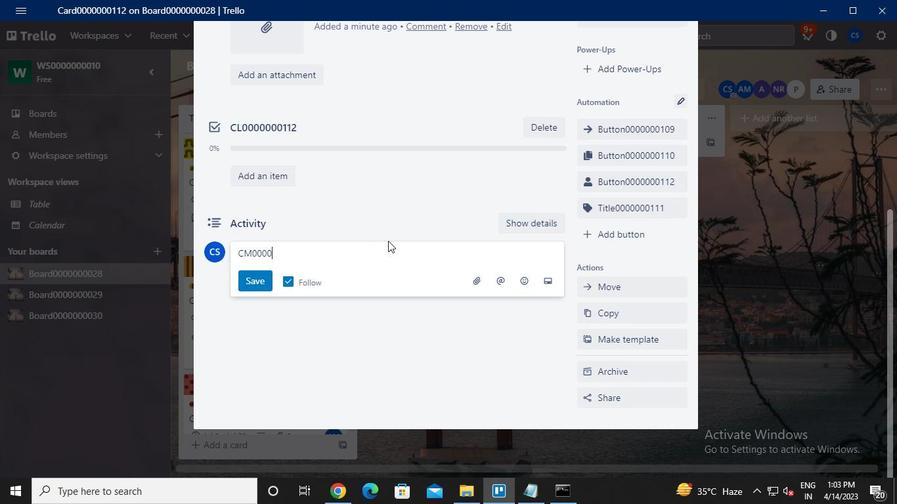 
Action: Mouse moved to (395, 240)
Screenshot: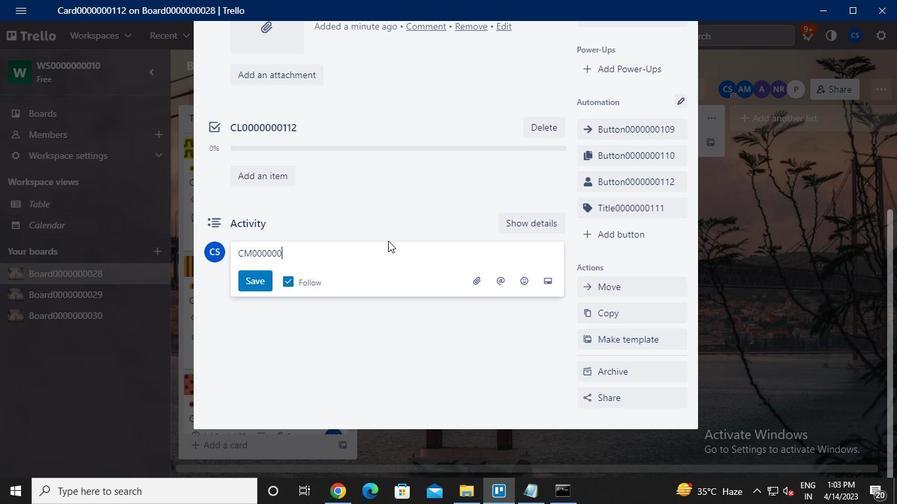 
Action: Keyboard <96>
Screenshot: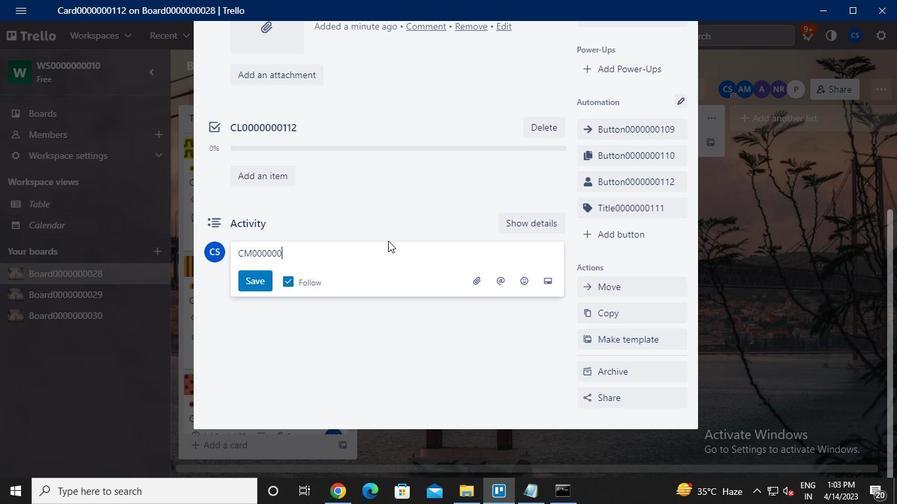 
Action: Mouse moved to (398, 239)
Screenshot: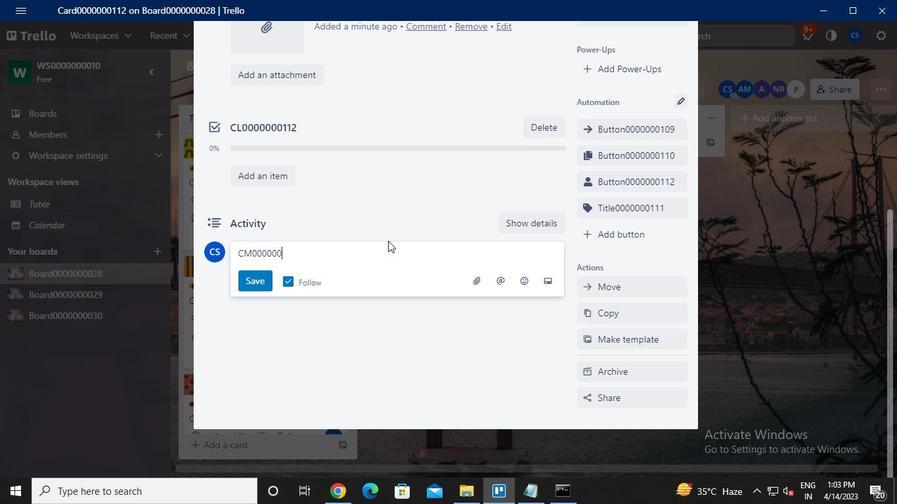 
Action: Keyboard <97>
Screenshot: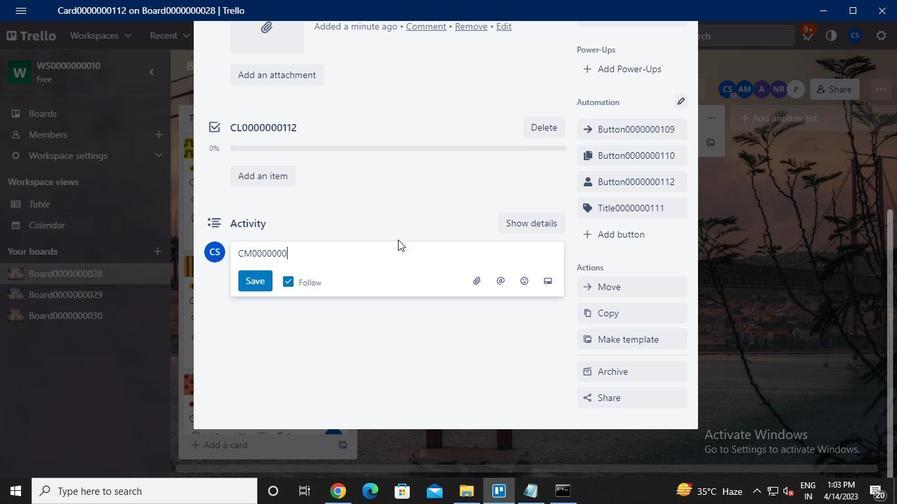 
Action: Keyboard <97>
Screenshot: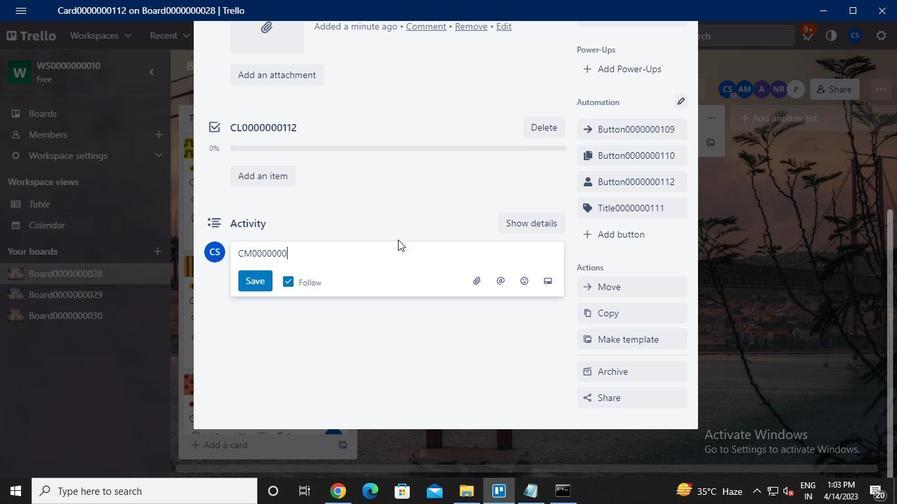 
Action: Keyboard <98>
Screenshot: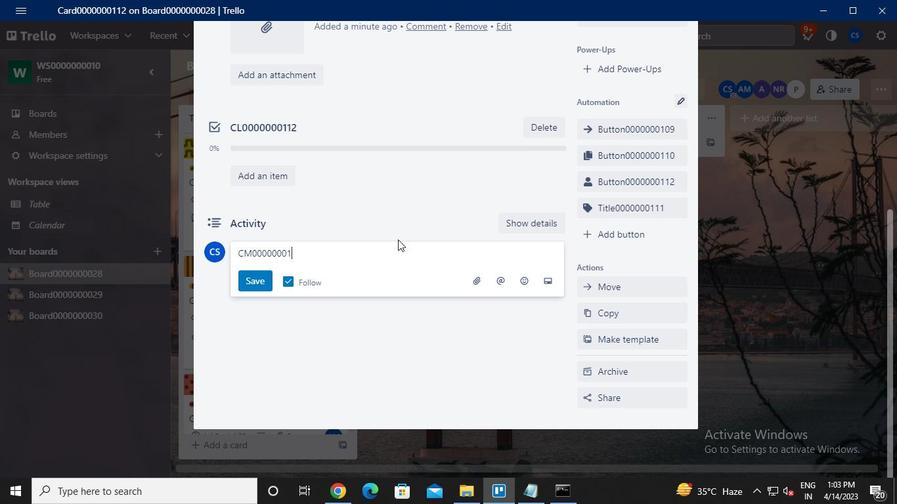 
Action: Mouse moved to (254, 281)
Screenshot: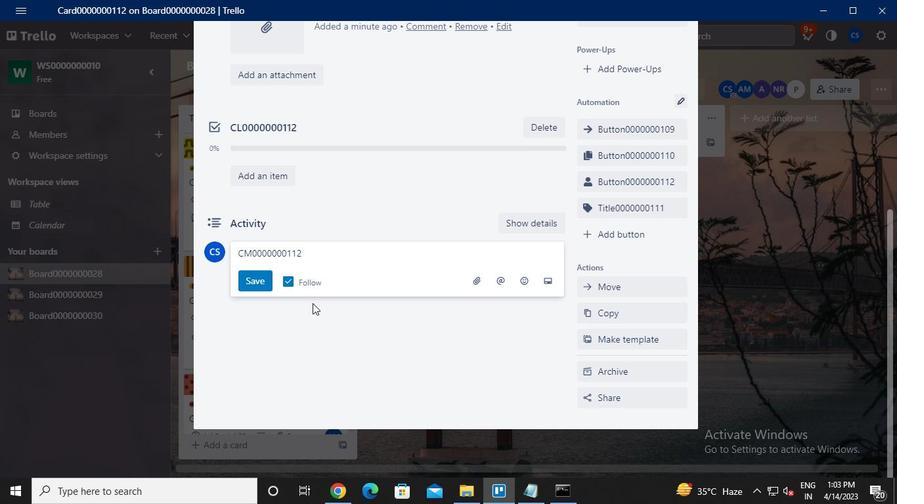 
Action: Mouse pressed left at (254, 281)
Screenshot: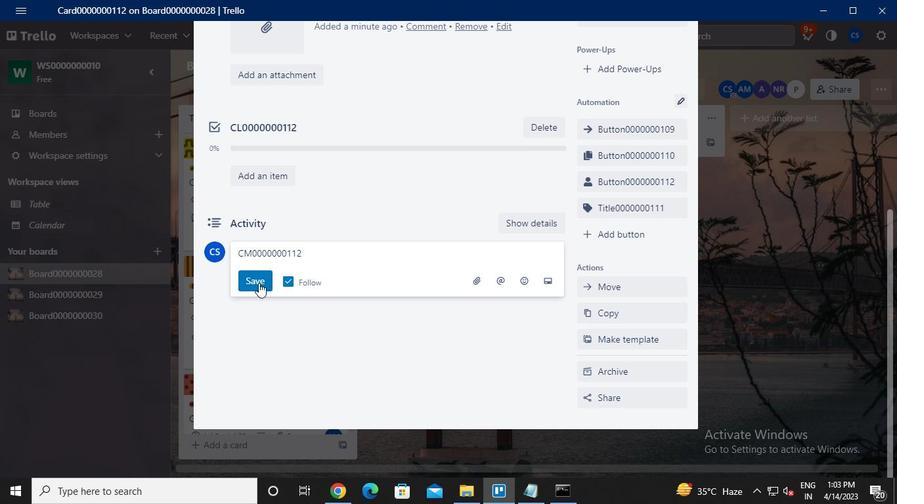 
Action: Mouse moved to (567, 494)
Screenshot: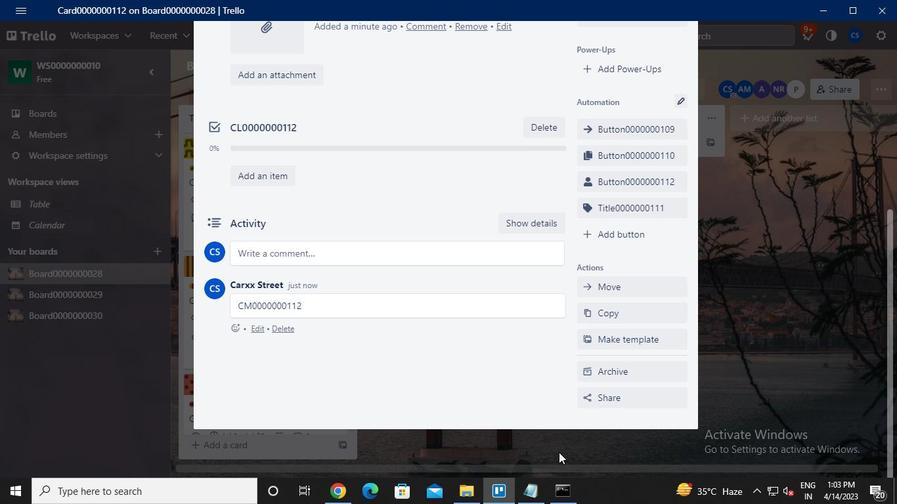 
Action: Mouse pressed left at (567, 494)
Screenshot: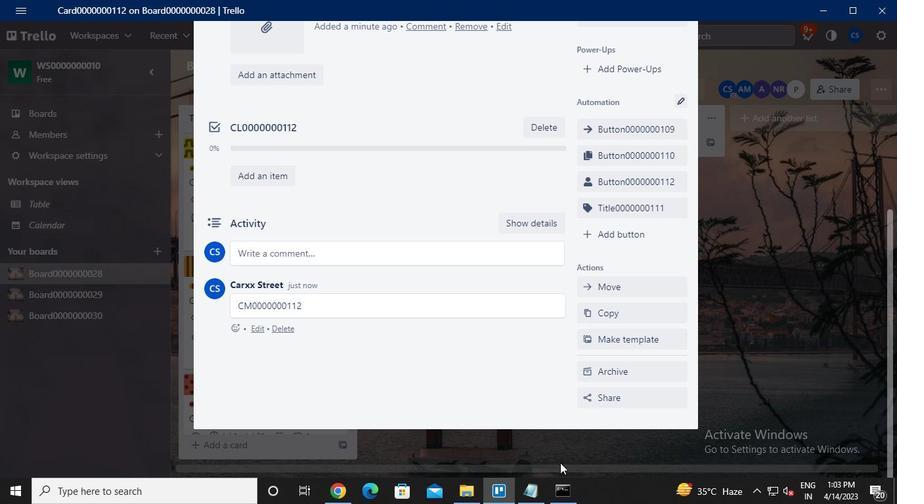 
Action: Mouse moved to (705, 78)
Screenshot: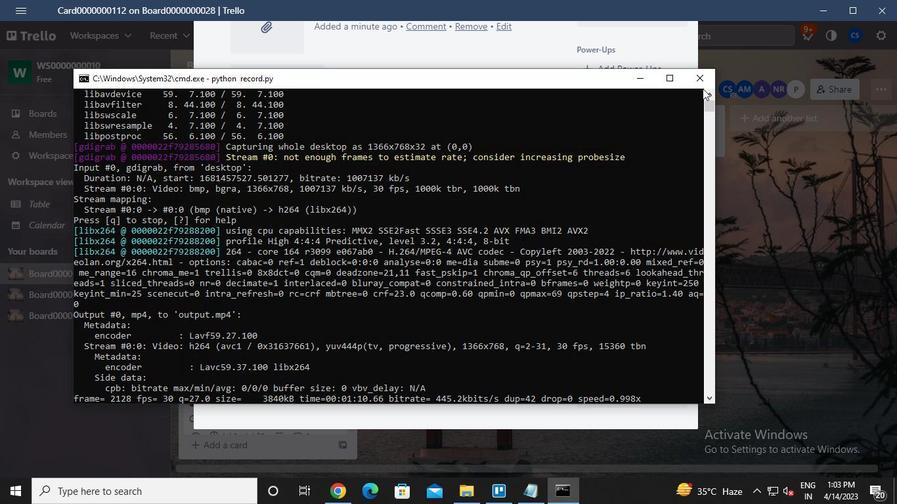 
Action: Mouse pressed left at (705, 78)
Screenshot: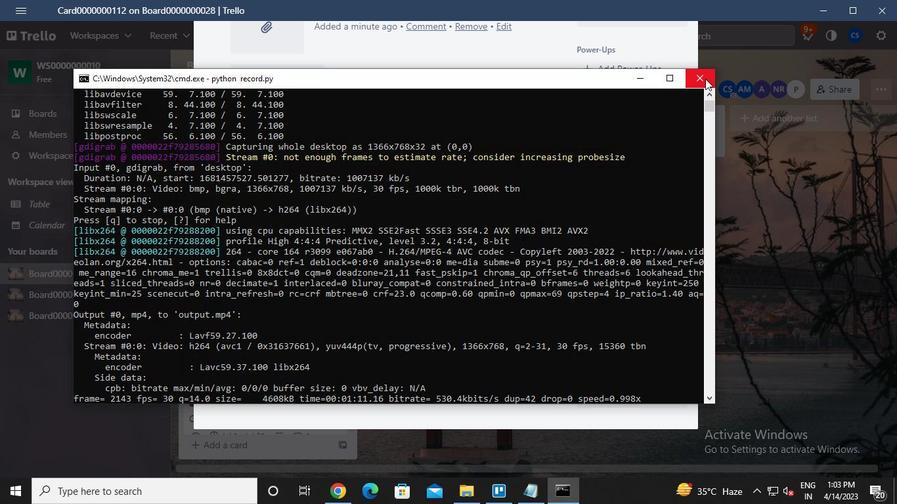
Action: Mouse moved to (705, 78)
Screenshot: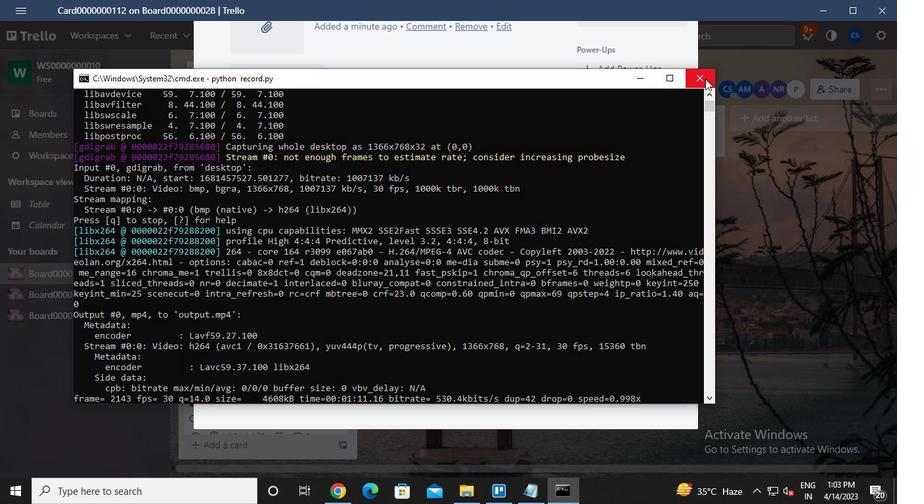
